 Task: Open a Modern Writer Template save the file as procedure.odt Remove the following  from template: 'Address' Change the date  '19 January, 2022' change Dear Ms Reader to   Hello. Add body to the letter I wanted to share some exciting news with you. I have been accepted into the university of my dreams! This is a significant milestone in my academic journey, and I am grateful for your guidance and support throughout the application process. Thank you for believing in me.Add Name  'Leon'. Insert watermark  Ram&Sons Apply Font Style in watermark Nunito; font size  111and place the watermark  Diagonally 
Action: Mouse moved to (288, 172)
Screenshot: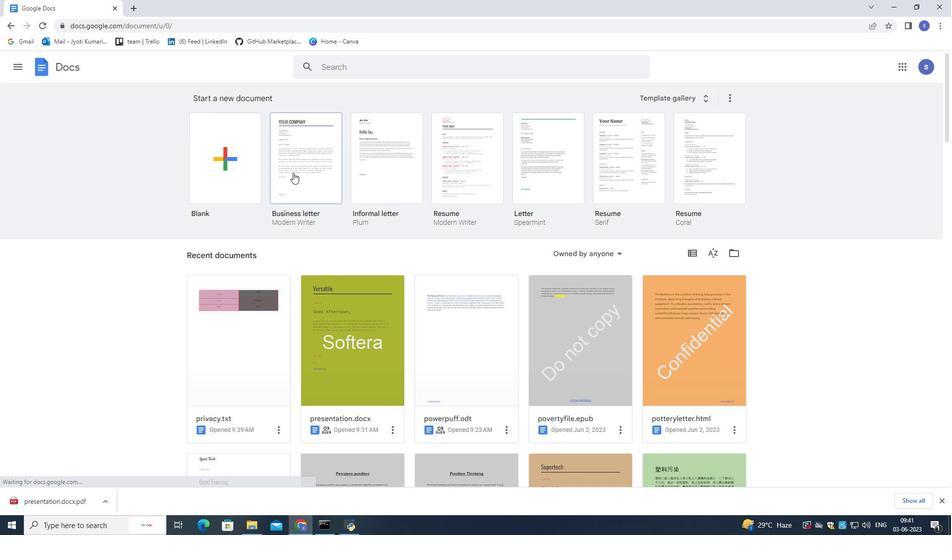 
Action: Mouse pressed left at (288, 172)
Screenshot: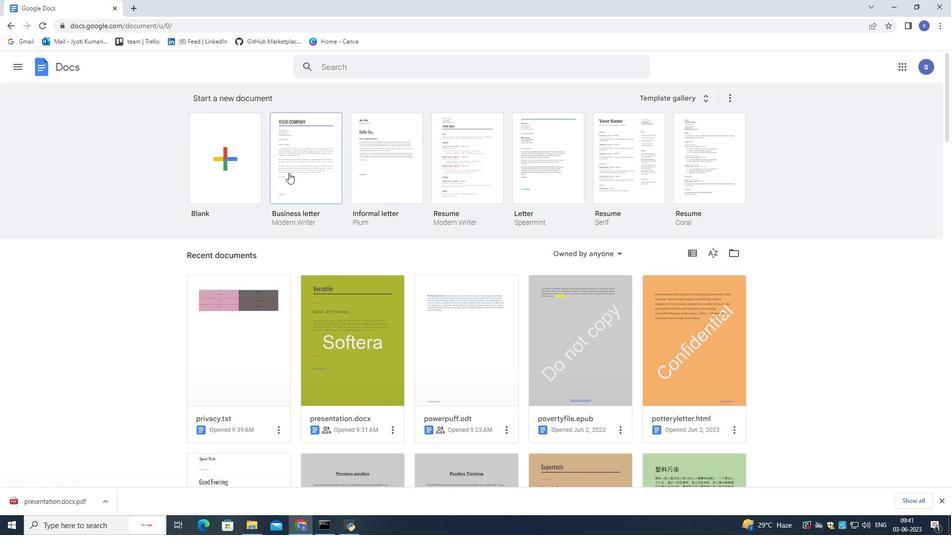 
Action: Mouse pressed left at (288, 172)
Screenshot: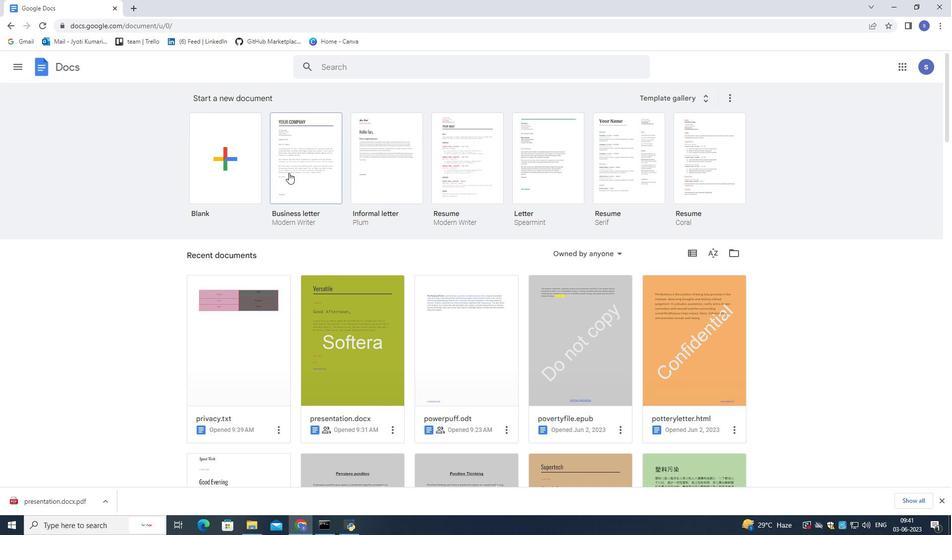 
Action: Mouse moved to (88, 58)
Screenshot: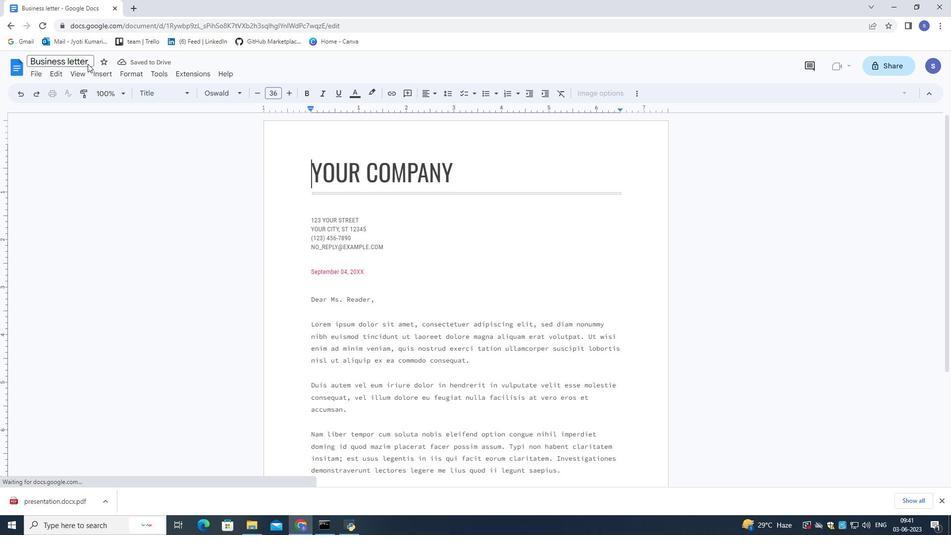
Action: Mouse pressed left at (88, 58)
Screenshot: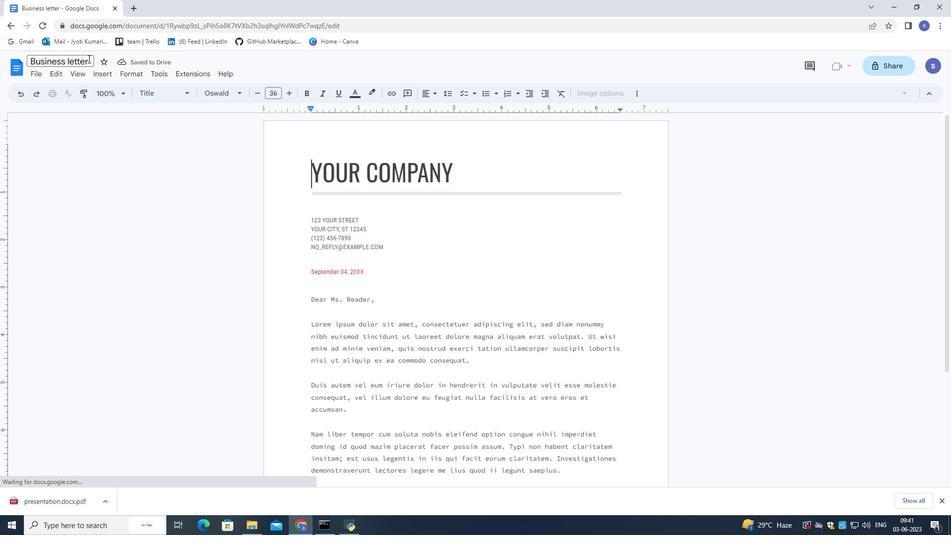 
Action: Mouse moved to (90, 59)
Screenshot: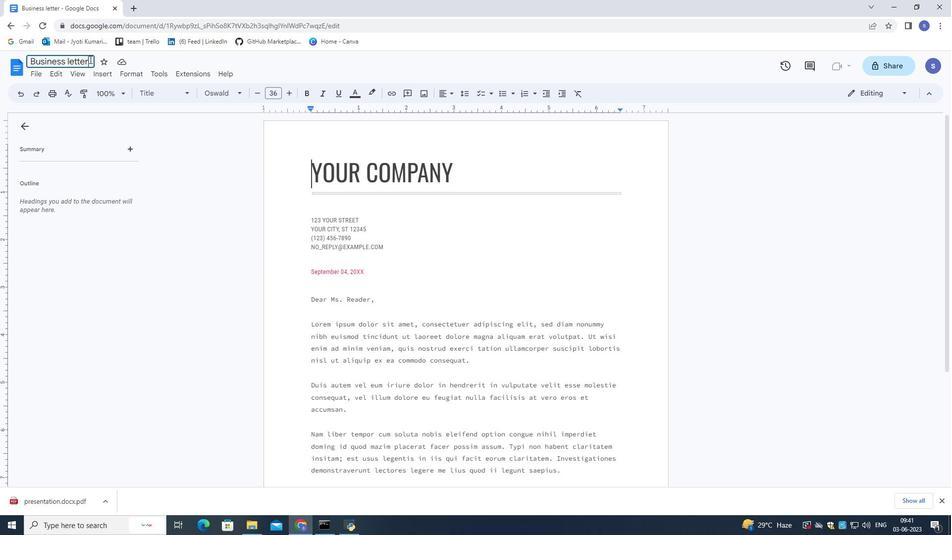 
Action: Mouse pressed left at (90, 59)
Screenshot: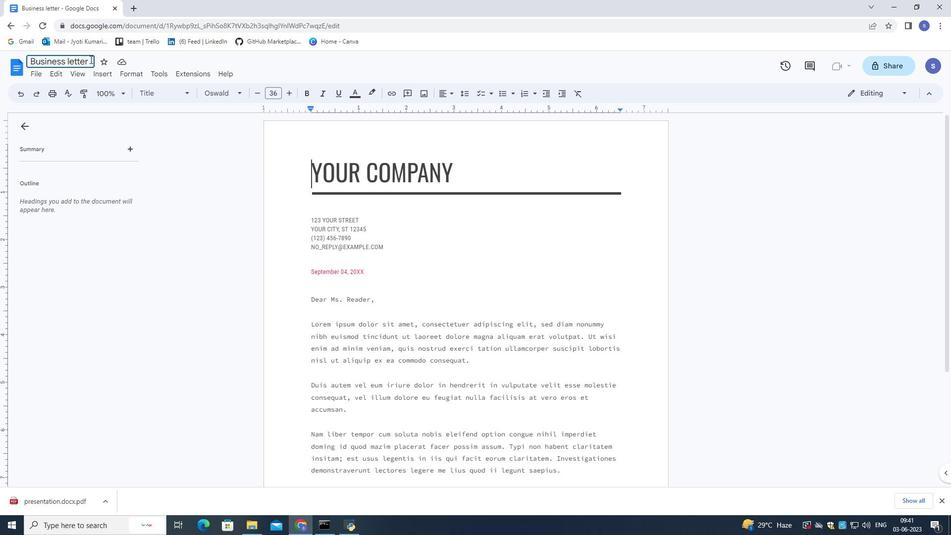 
Action: Mouse pressed left at (90, 59)
Screenshot: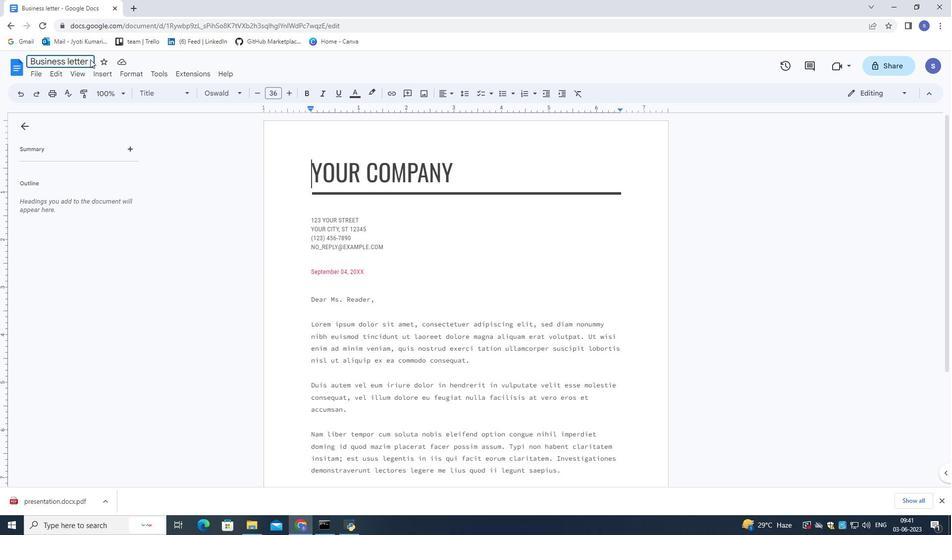 
Action: Mouse pressed left at (90, 59)
Screenshot: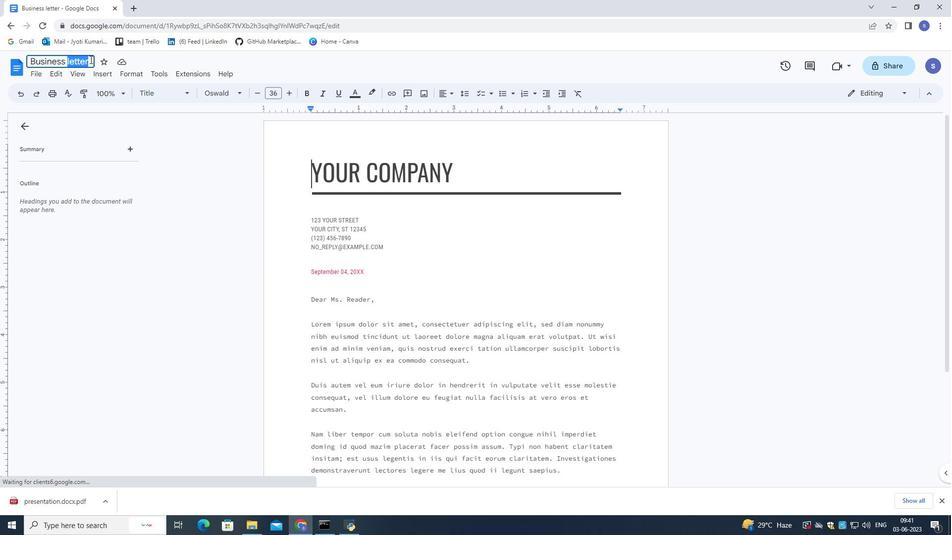 
Action: Mouse moved to (91, 59)
Screenshot: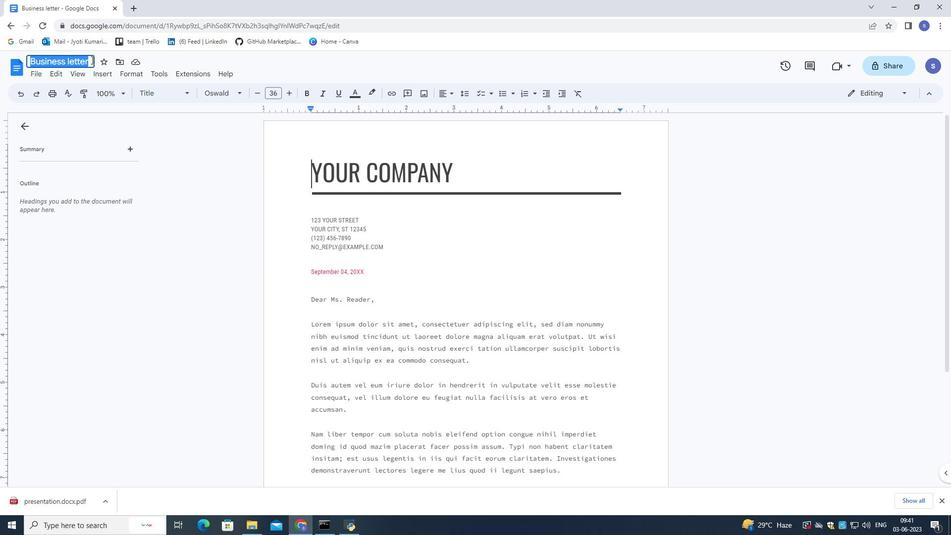 
Action: Key pressed procedure.odt<Key.enter>
Screenshot: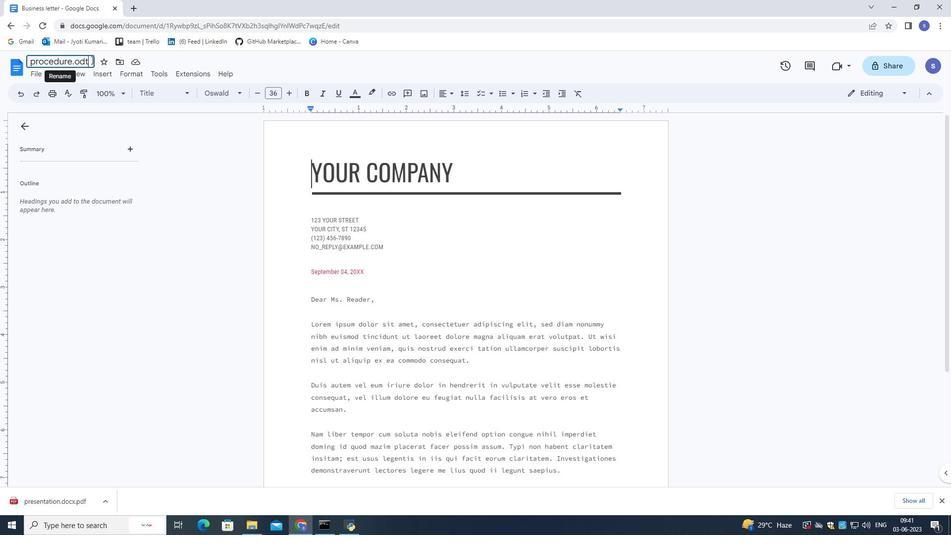 
Action: Mouse moved to (390, 248)
Screenshot: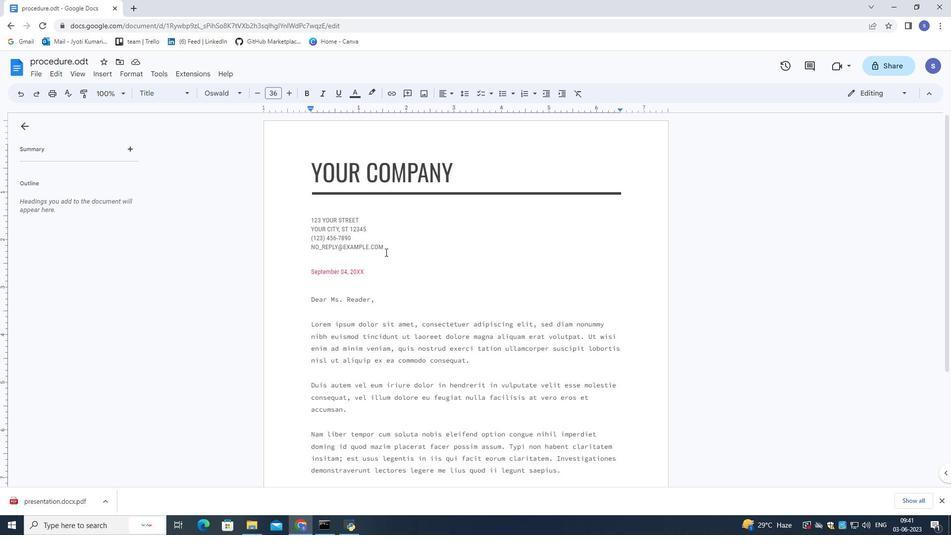 
Action: Mouse pressed left at (390, 248)
Screenshot: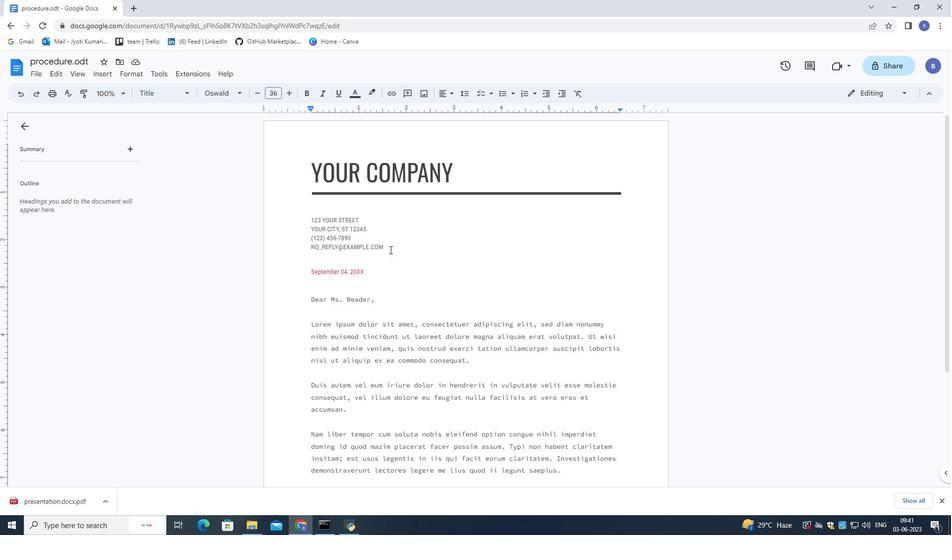 
Action: Mouse moved to (390, 248)
Screenshot: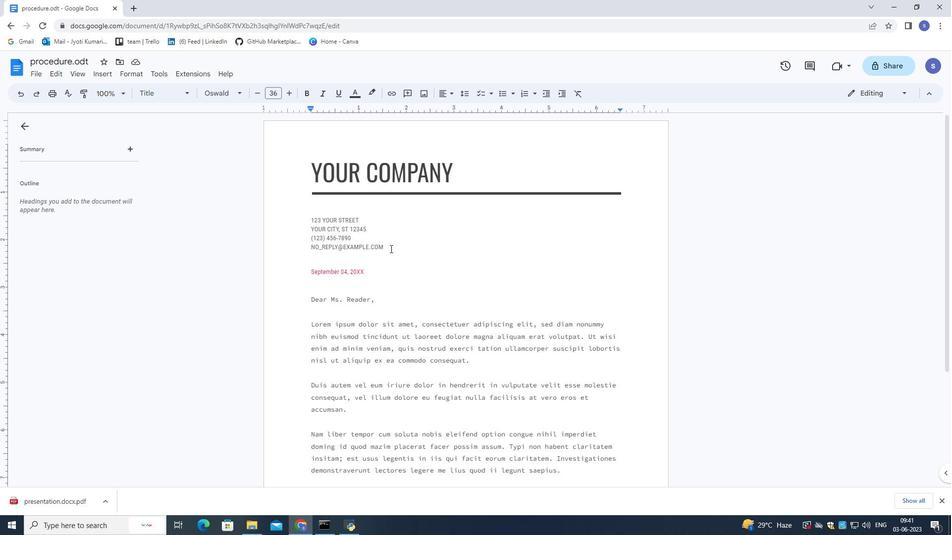 
Action: Mouse pressed left at (390, 248)
Screenshot: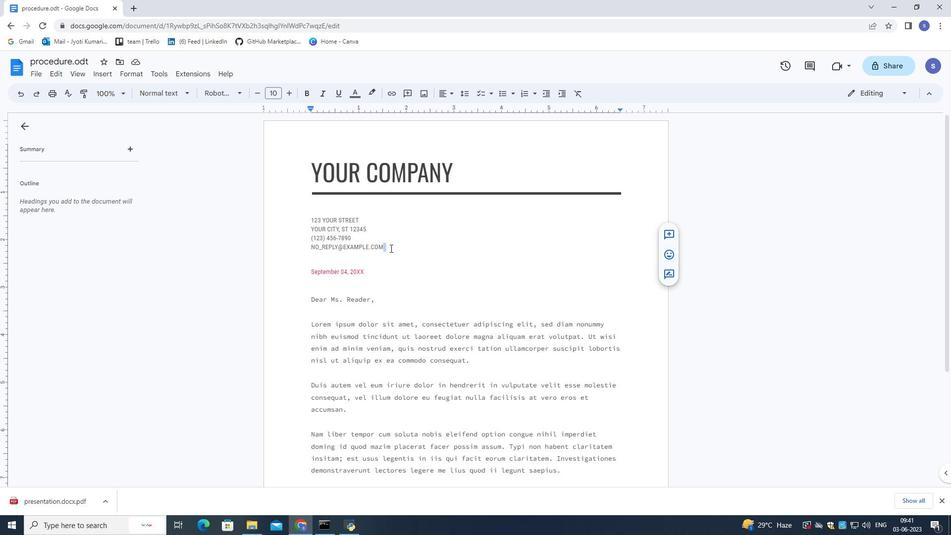 
Action: Mouse moved to (402, 253)
Screenshot: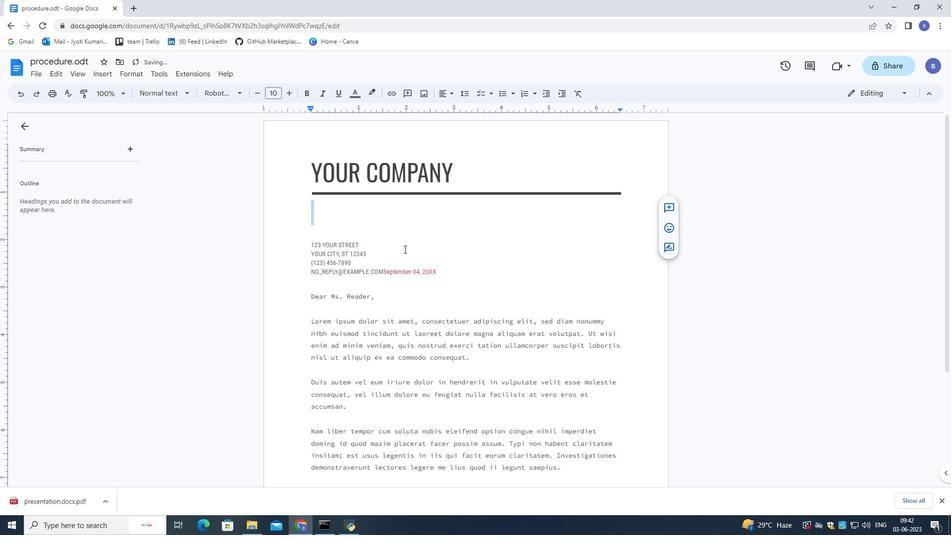 
Action: Key pressed ctrl+Z
Screenshot: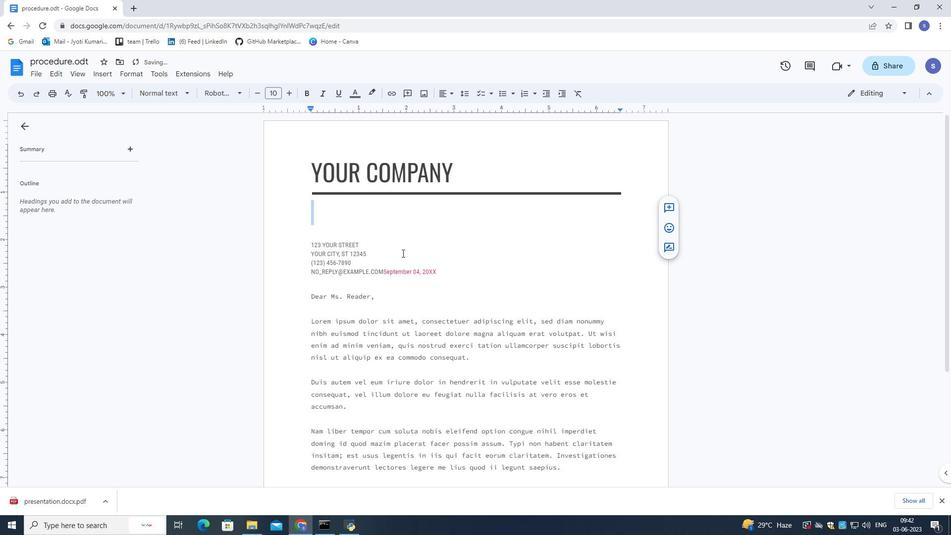 
Action: Mouse moved to (382, 251)
Screenshot: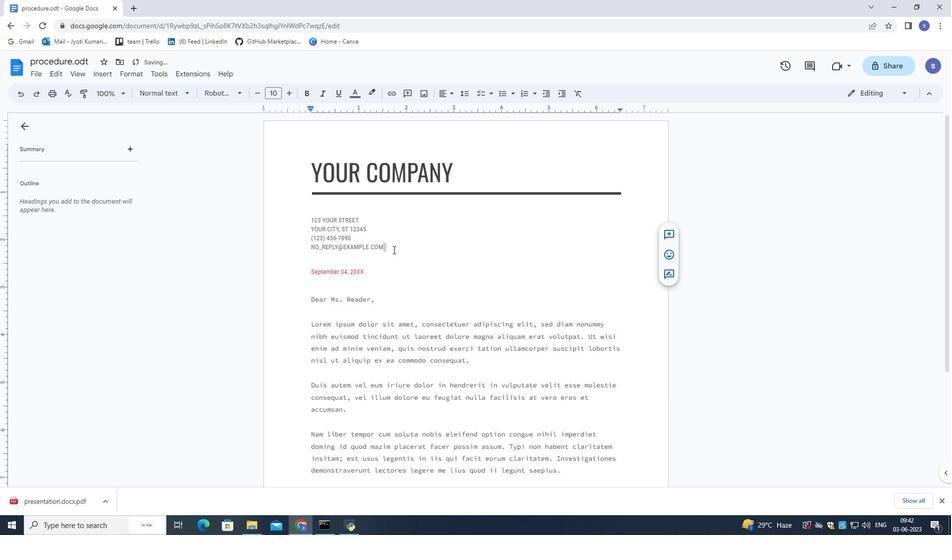 
Action: Mouse pressed left at (382, 251)
Screenshot: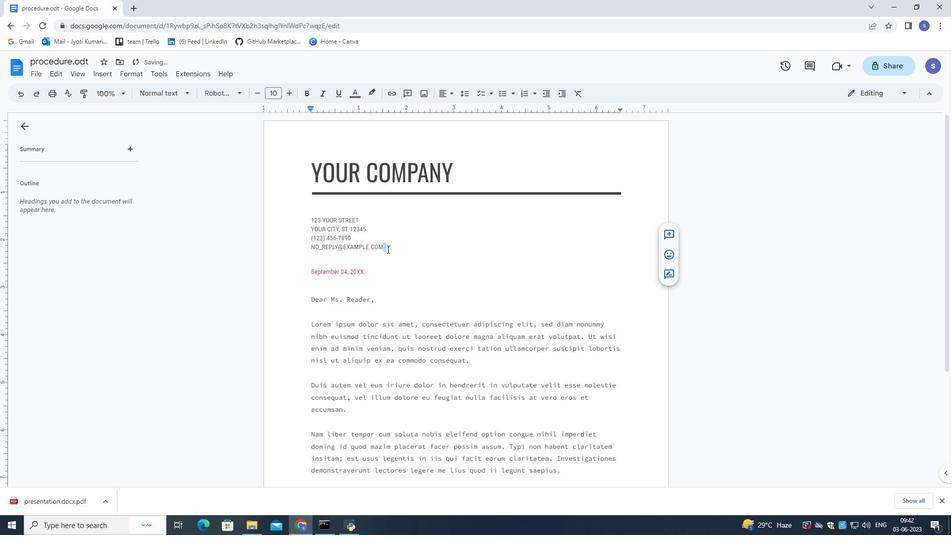 
Action: Mouse moved to (390, 248)
Screenshot: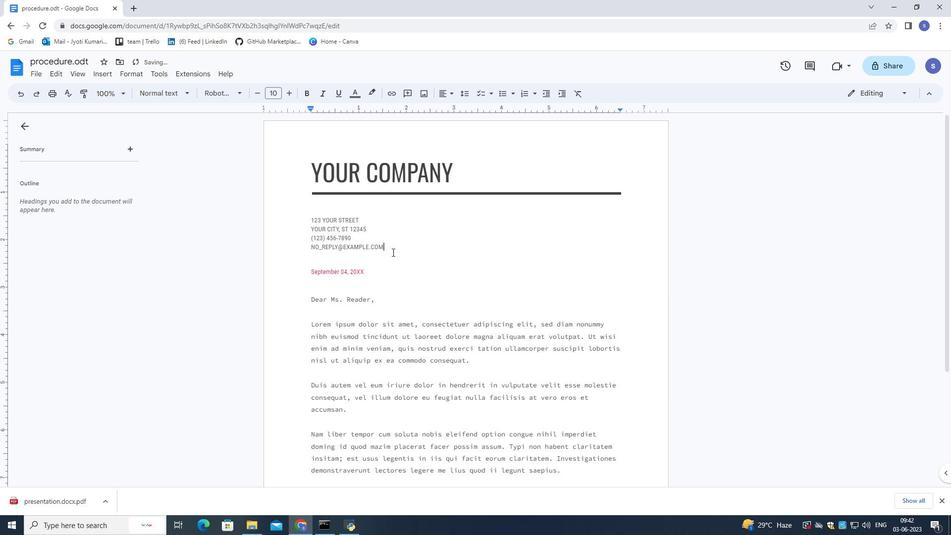 
Action: Mouse pressed left at (390, 248)
Screenshot: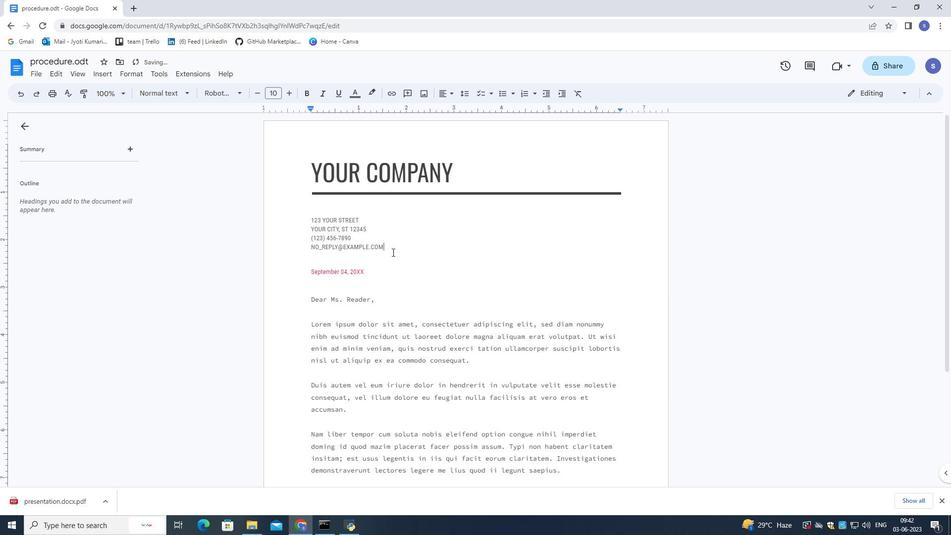 
Action: Mouse moved to (310, 220)
Screenshot: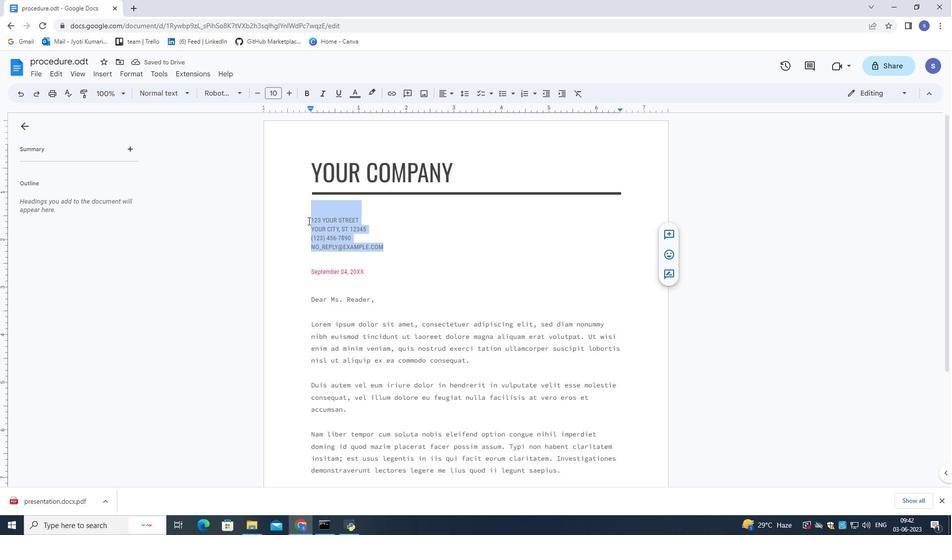 
Action: Key pressed <Key.delete>
Screenshot: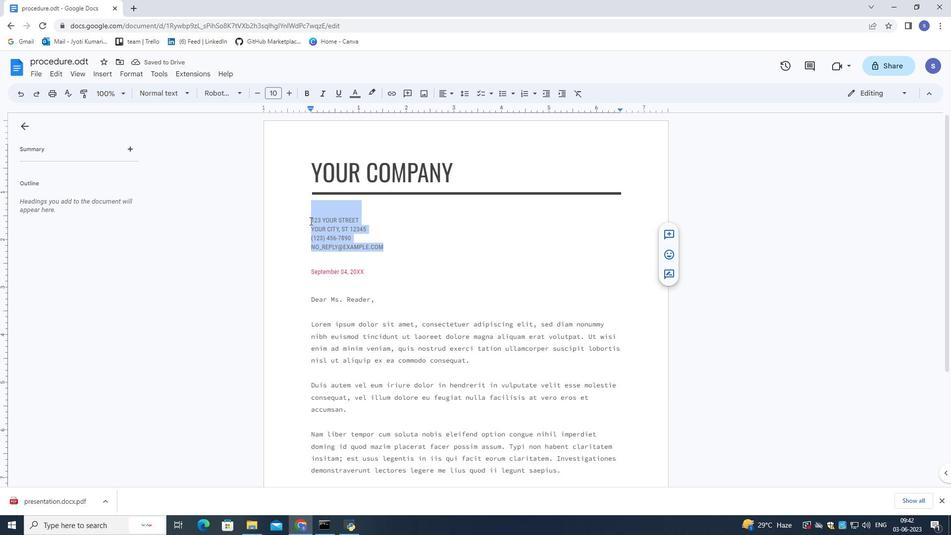 
Action: Mouse moved to (369, 233)
Screenshot: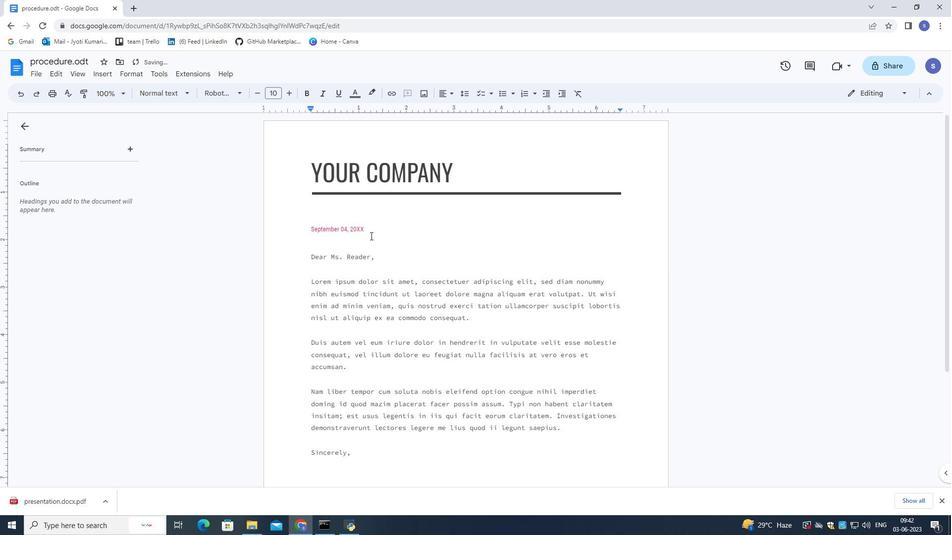
Action: Mouse pressed left at (369, 233)
Screenshot: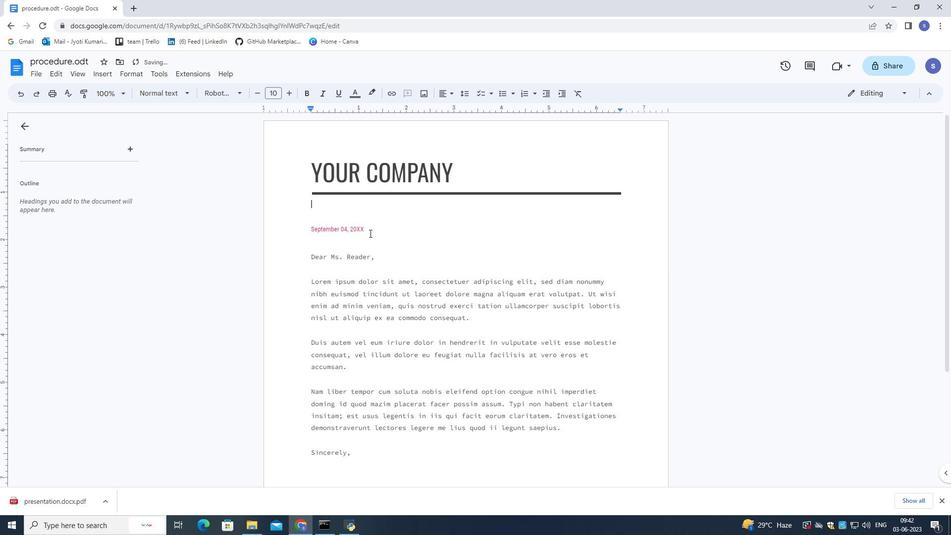 
Action: Mouse moved to (369, 232)
Screenshot: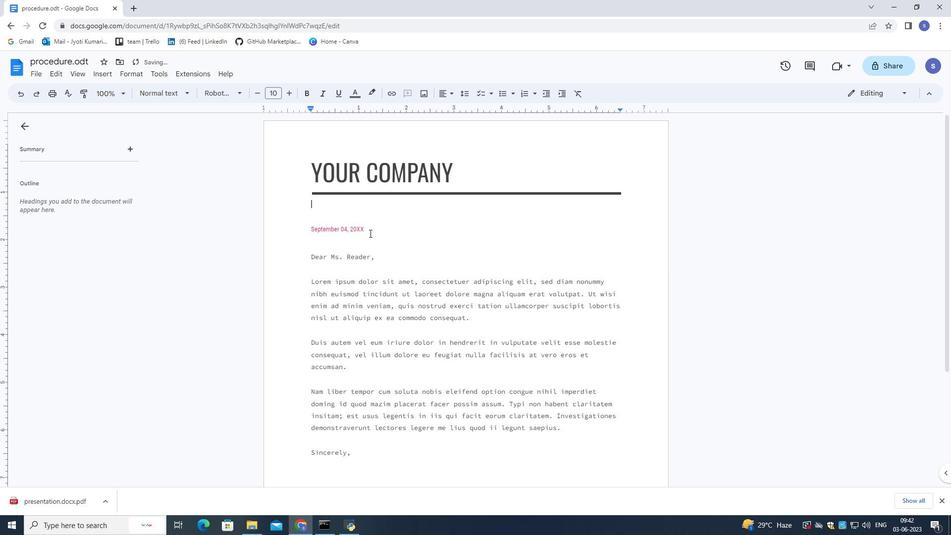 
Action: Mouse pressed left at (369, 232)
Screenshot: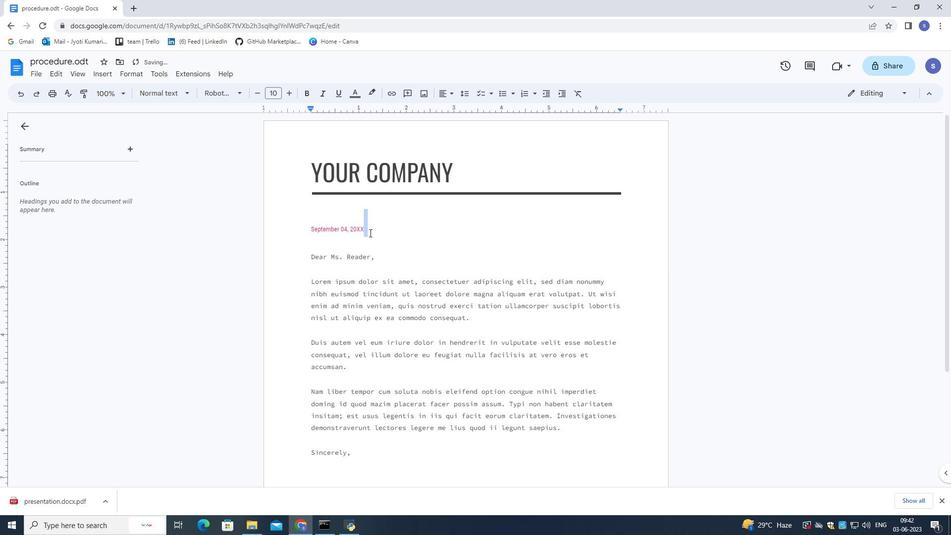 
Action: Mouse pressed left at (369, 232)
Screenshot: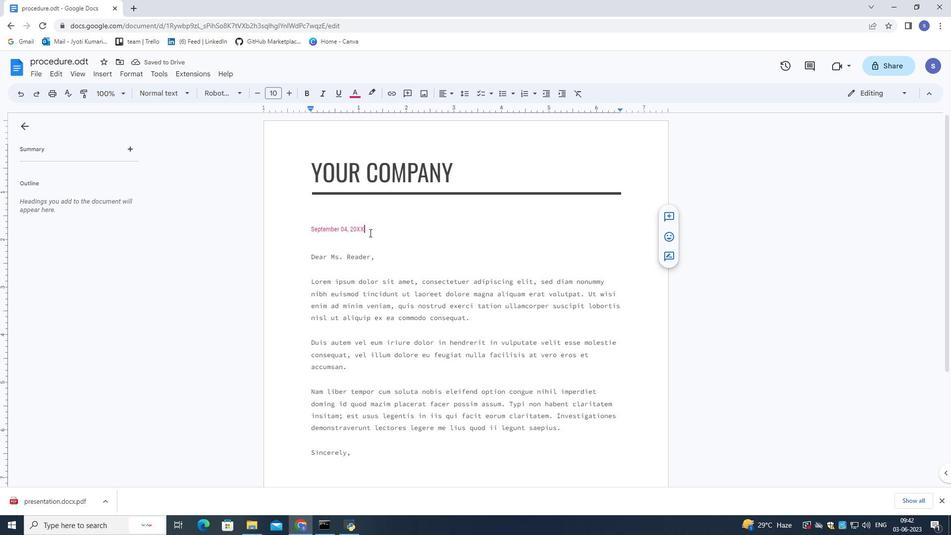 
Action: Mouse moved to (369, 232)
Screenshot: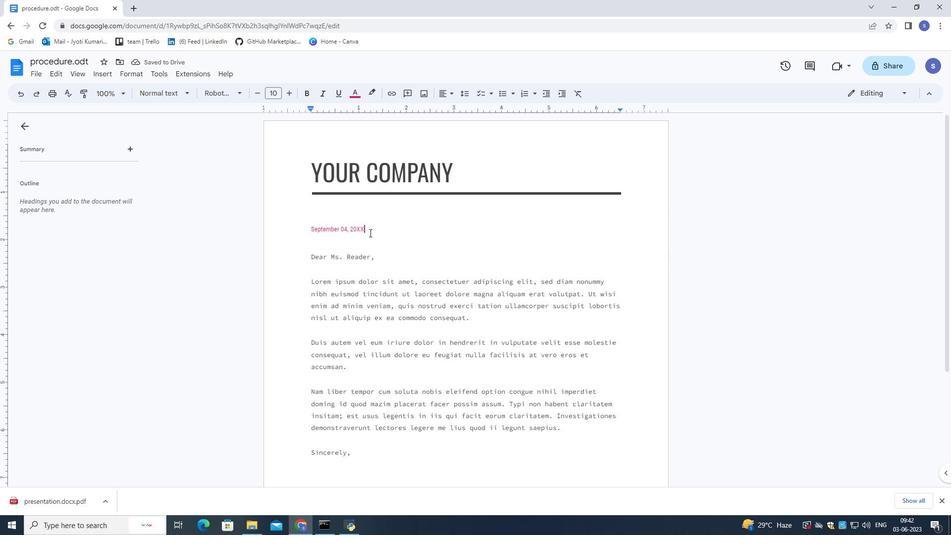 
Action: Mouse pressed left at (369, 232)
Screenshot: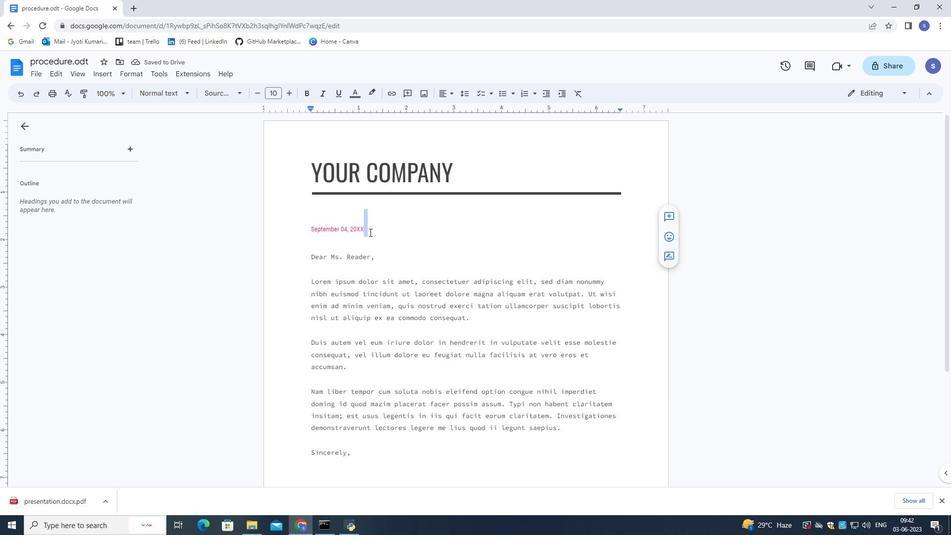 
Action: Mouse pressed left at (369, 232)
Screenshot: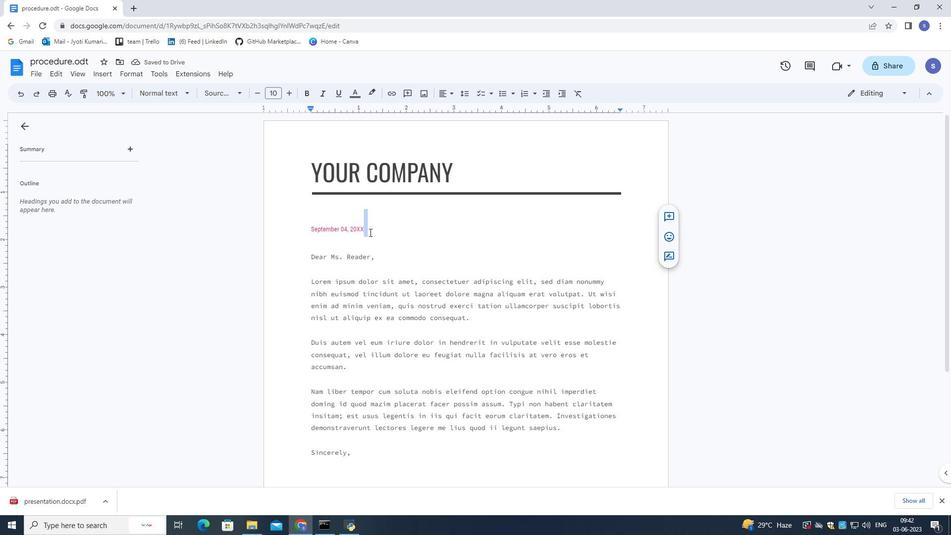 
Action: Mouse moved to (302, 224)
Screenshot: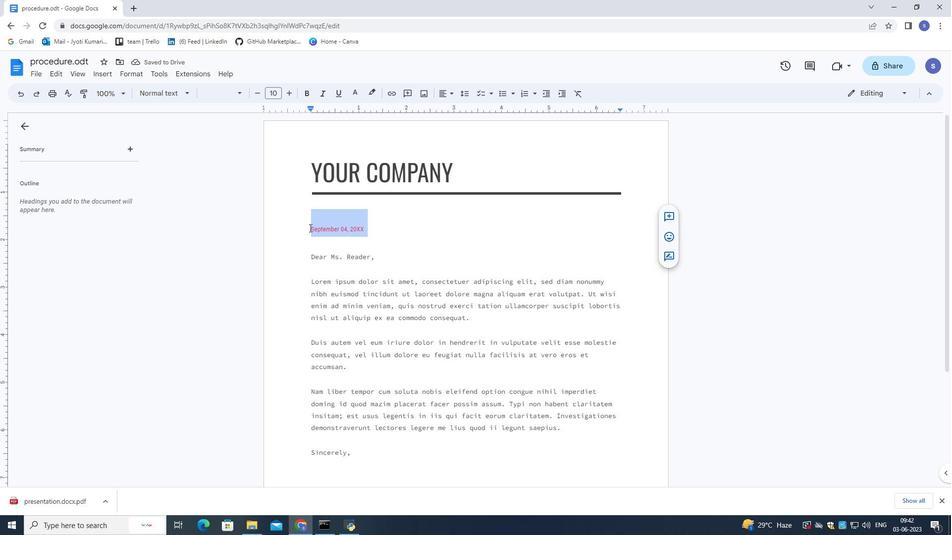 
Action: Key pressed 19<Key.space><Key.shift>January,<Key.space>2022
Screenshot: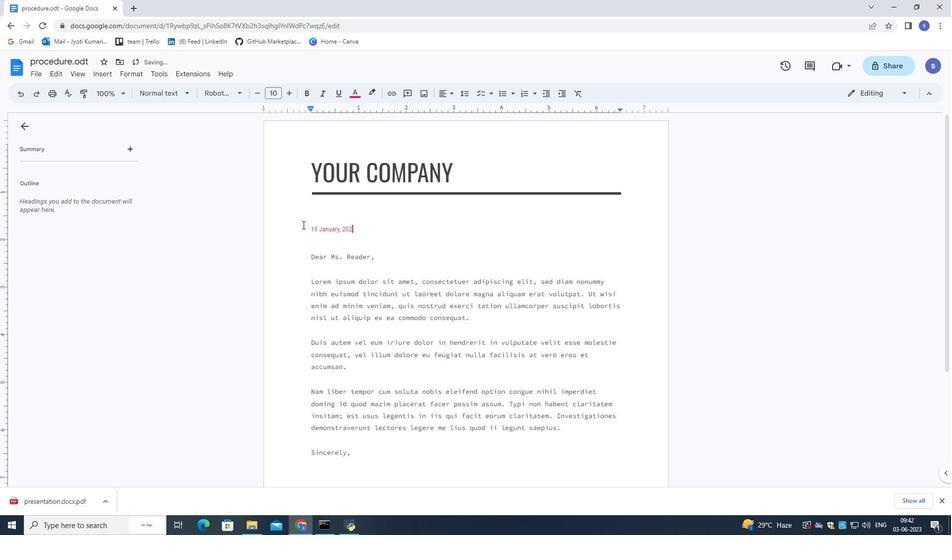 
Action: Mouse moved to (386, 252)
Screenshot: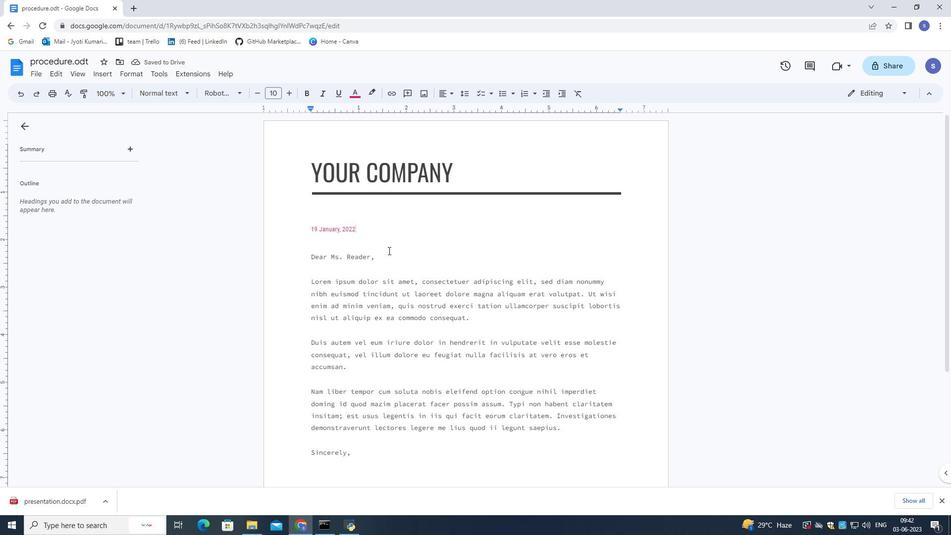 
Action: Mouse pressed left at (386, 252)
Screenshot: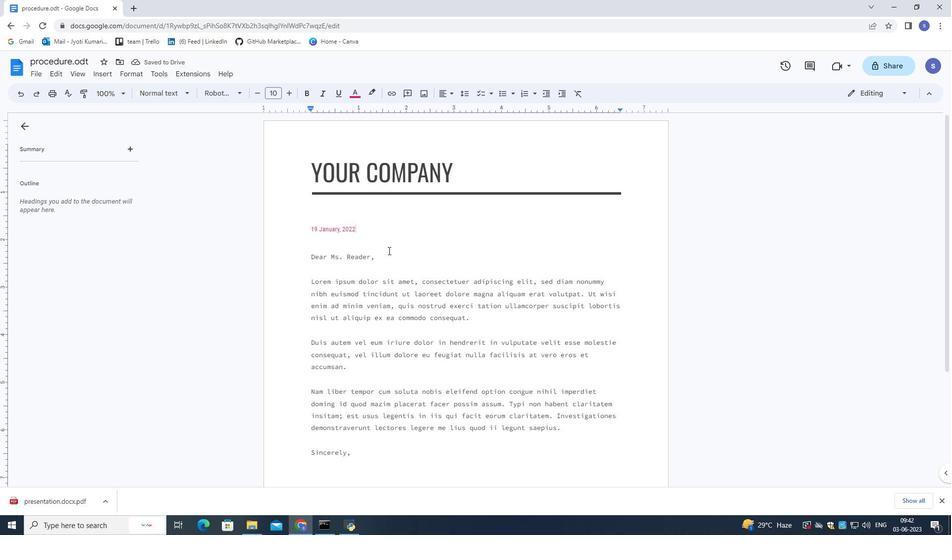 
Action: Mouse moved to (278, 250)
Screenshot: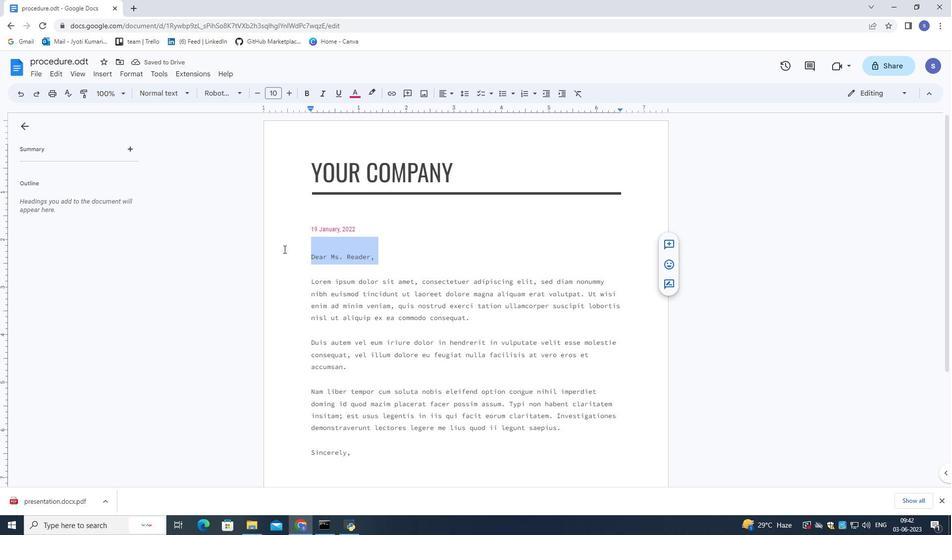 
Action: Key pressed <Key.shift>Hello,<Key.space>
Screenshot: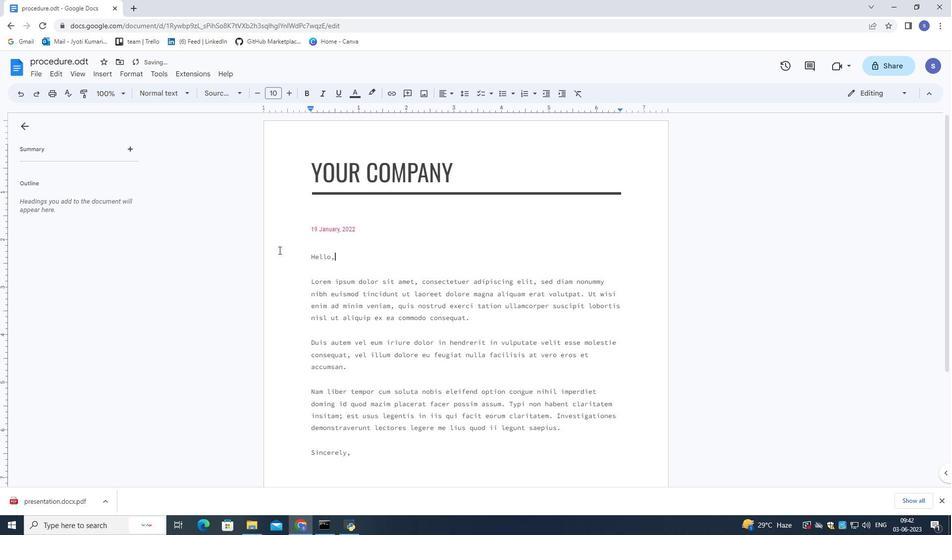 
Action: Mouse moved to (309, 278)
Screenshot: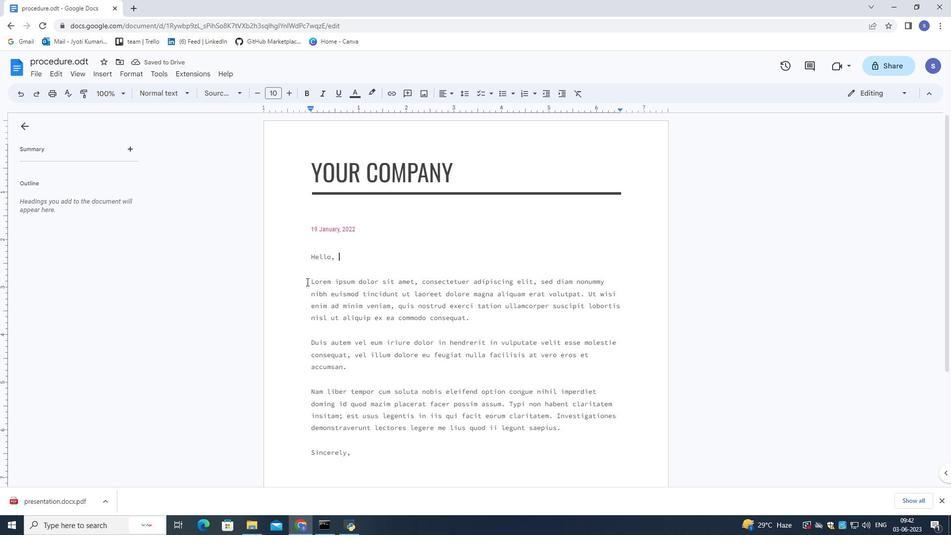 
Action: Mouse pressed left at (309, 278)
Screenshot: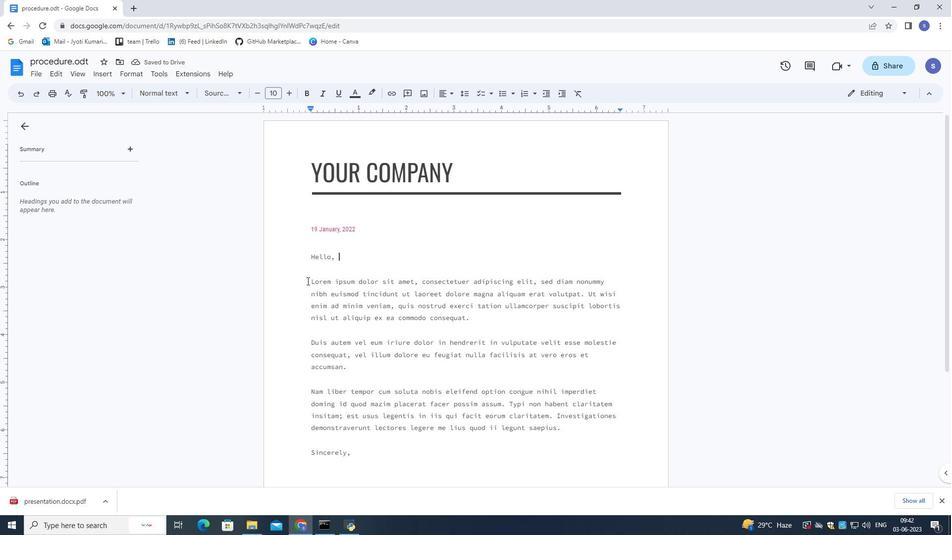 
Action: Mouse moved to (356, 443)
Screenshot: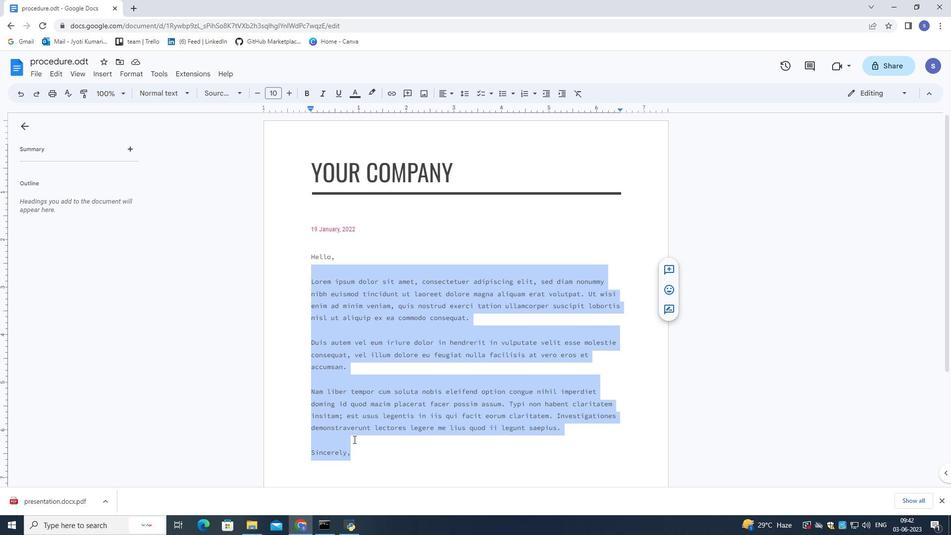 
Action: Key pressed <Key.shift>I<Key.space>am<Key.space><Key.backspace><Key.backspace><Key.backspace>wanted<Key.space>to<Key.space>share<Key.space>some<Key.space>exciting<Key.space>news<Key.space>with<Key.space>yo.<Key.space><Key.shift>I<Key.space>have<Key.space>been<Key.space>accepted<Key.space>into<Key.space>the<Key.space>university<Key.space>news<Key.space>with<Key.space>you.<Key.space><Key.shift>I<Key.space>have<Key.space>been<Key.space>accepted<Key.space>into<Key.space>the<Key.space>university.<Key.space><Key.backspace><Key.backspace><Key.backspace>y<Key.space>of<Key.space>my<Key.space>dreams<Key.space><Key.backspace><Key.shift>!<Key.space><Key.shift>This<Key.space>is<Key.space>a<Key.space>significant<Key.space>milesti<Key.backspace>one<Key.space>in<Key.space>my<Key.space>academic<Key.space>journey,<Key.space><Key.shift>and<Key.space>i<Key.space>am<Key.space>grateful<Key.space>for<Key.space>your<Key.space>guidance<Key.space>and<Key.space>support<Key.space>throught<Key.space>out<Key.space>the<Key.space>application<Key.space>proces.<Key.space><Key.shift>Than<Key.space><Key.insert><Key.backspace><Key.backspace>nk<Key.space>you<Key.space>for<Key.space>believeing<Key.space><Key.backspace><Key.space>in<Key.space>me.<Key.space>
Screenshot: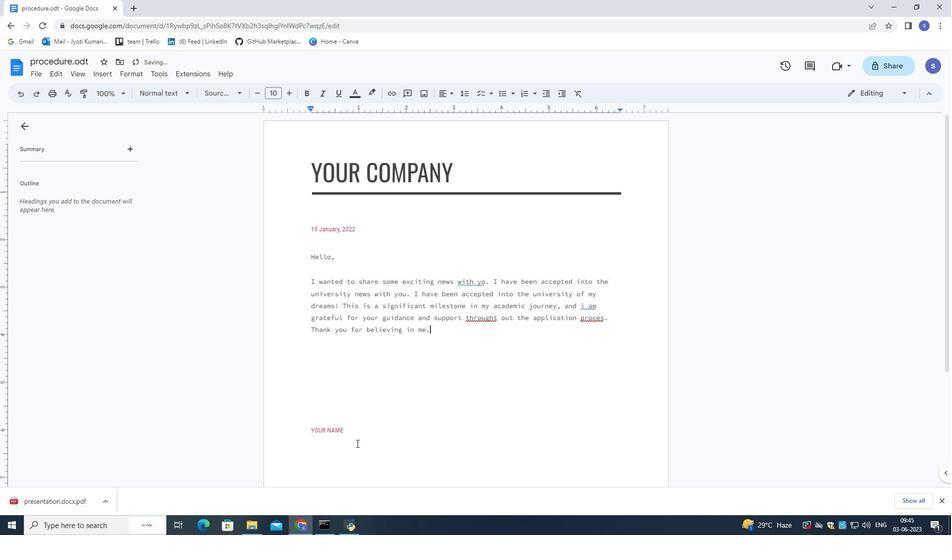 
Action: Mouse moved to (489, 323)
Screenshot: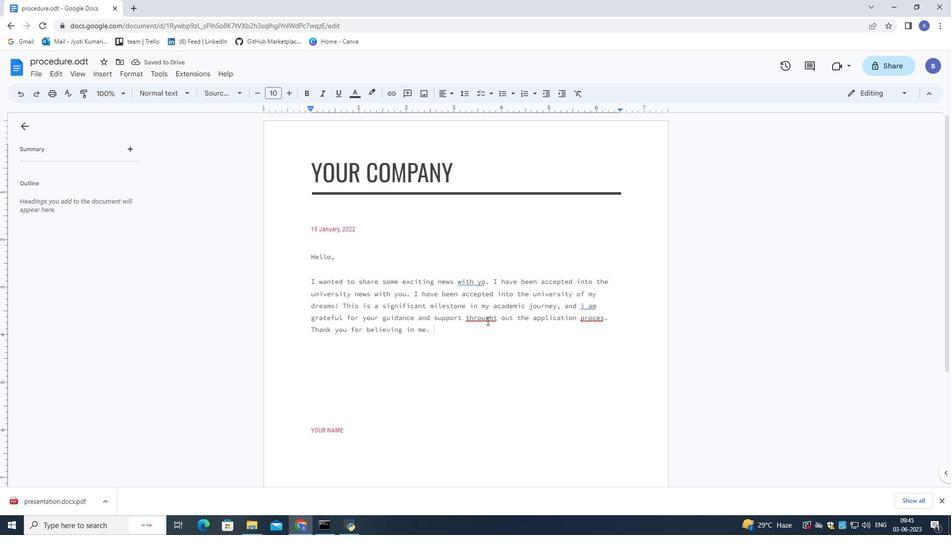 
Action: Mouse pressed left at (489, 323)
Screenshot: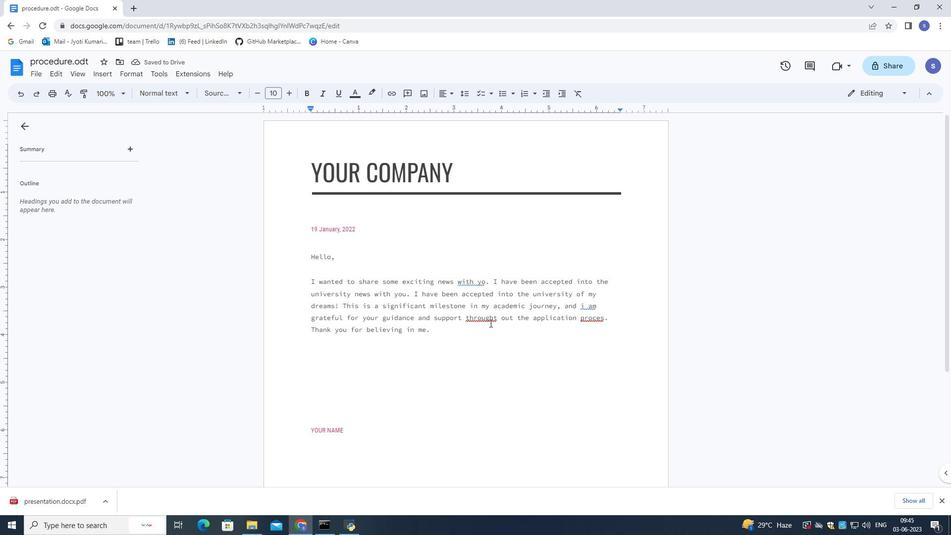 
Action: Mouse moved to (483, 350)
Screenshot: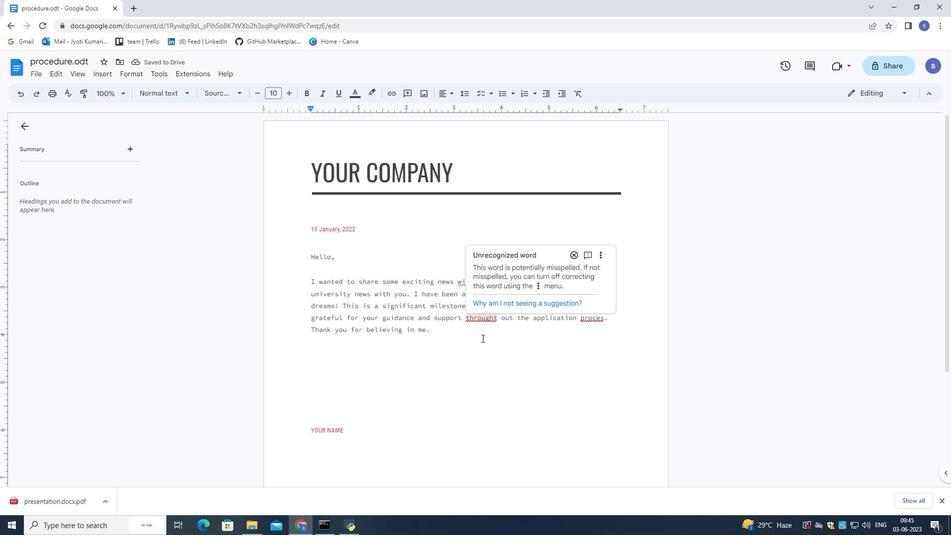 
Action: Mouse pressed left at (483, 350)
Screenshot: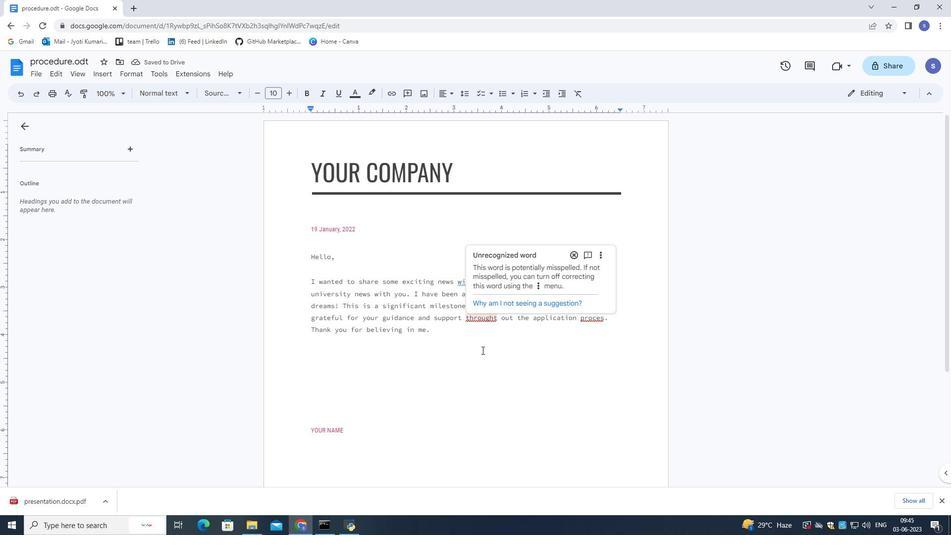 
Action: Mouse moved to (490, 318)
Screenshot: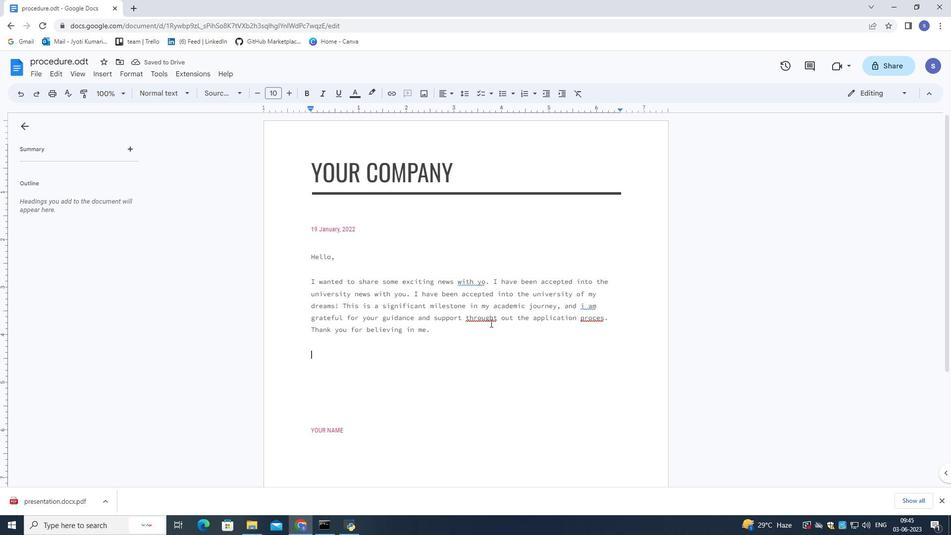 
Action: Mouse pressed left at (490, 318)
Screenshot: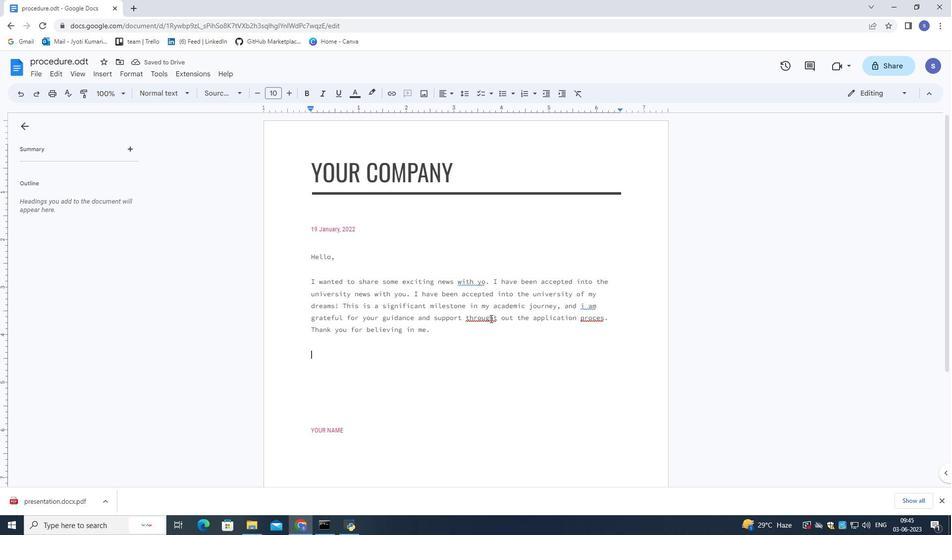 
Action: Mouse moved to (498, 328)
Screenshot: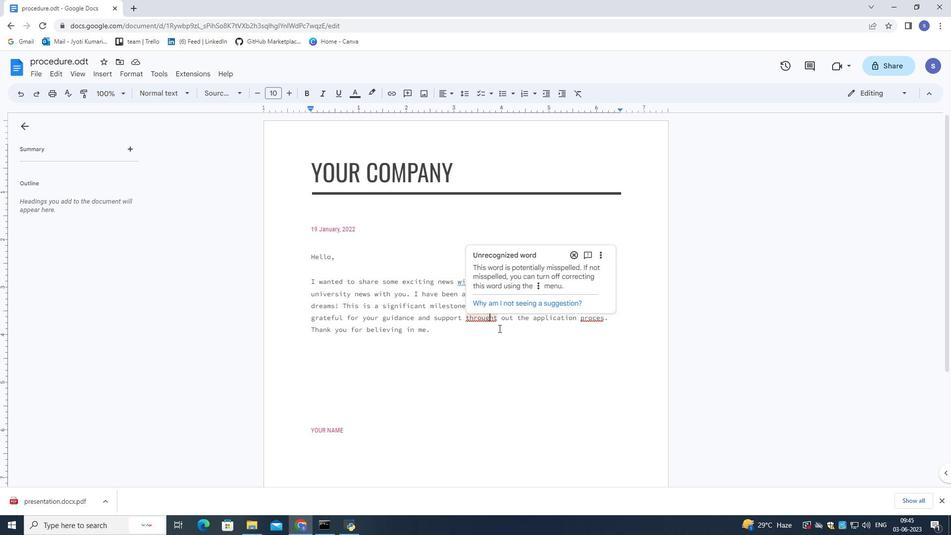
Action: Mouse pressed left at (498, 328)
Screenshot: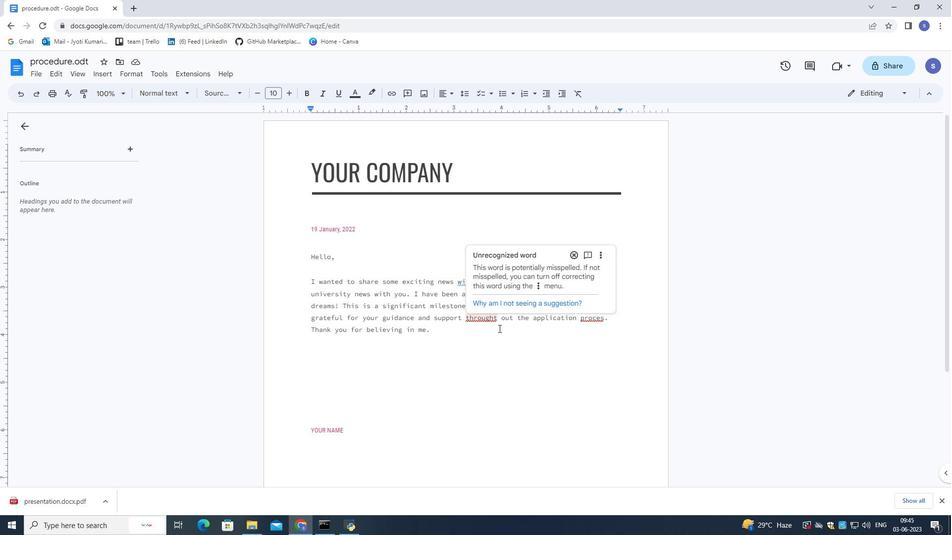 
Action: Mouse moved to (501, 316)
Screenshot: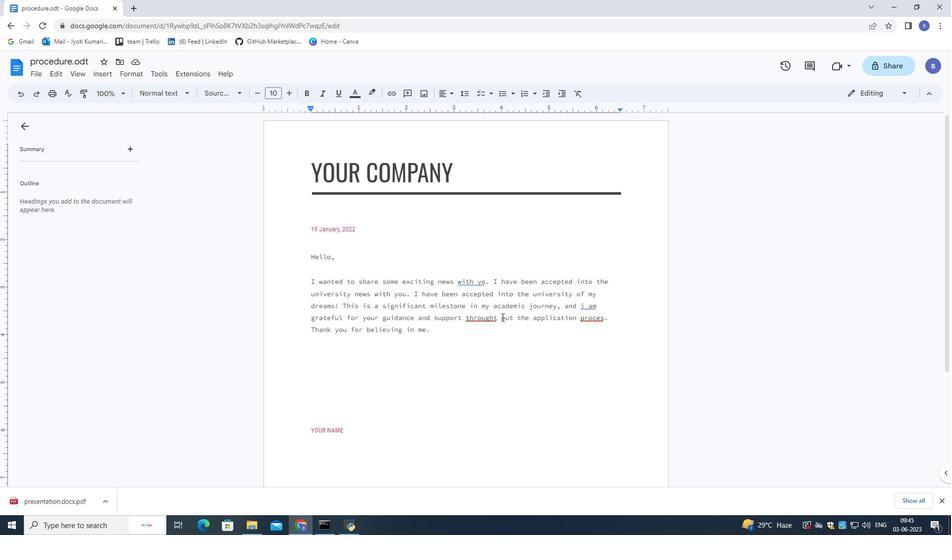 
Action: Mouse pressed left at (501, 316)
Screenshot: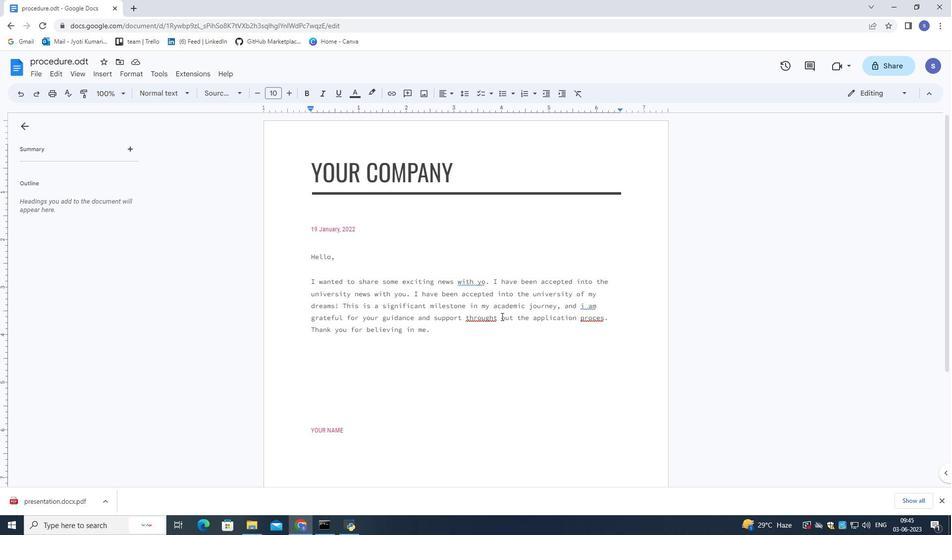 
Action: Mouse moved to (477, 317)
Screenshot: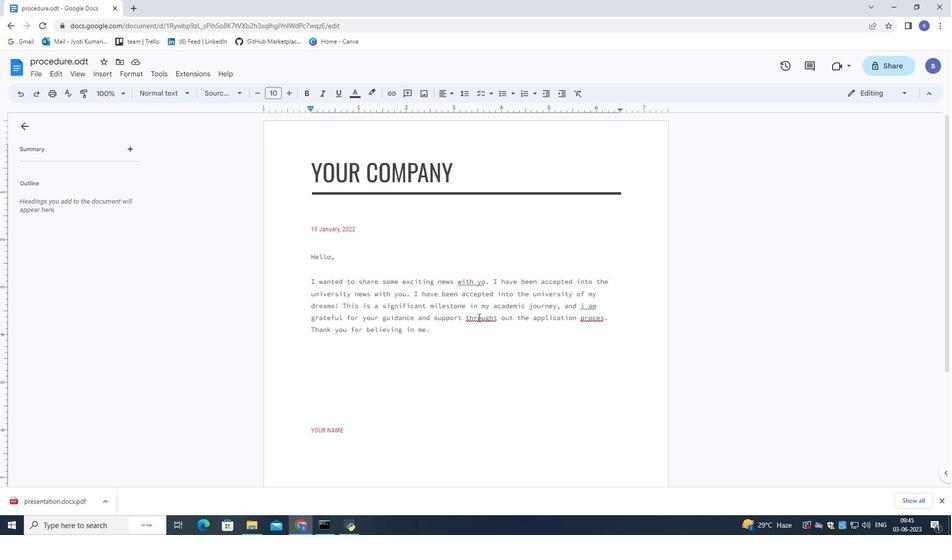 
Action: Mouse pressed left at (477, 317)
Screenshot: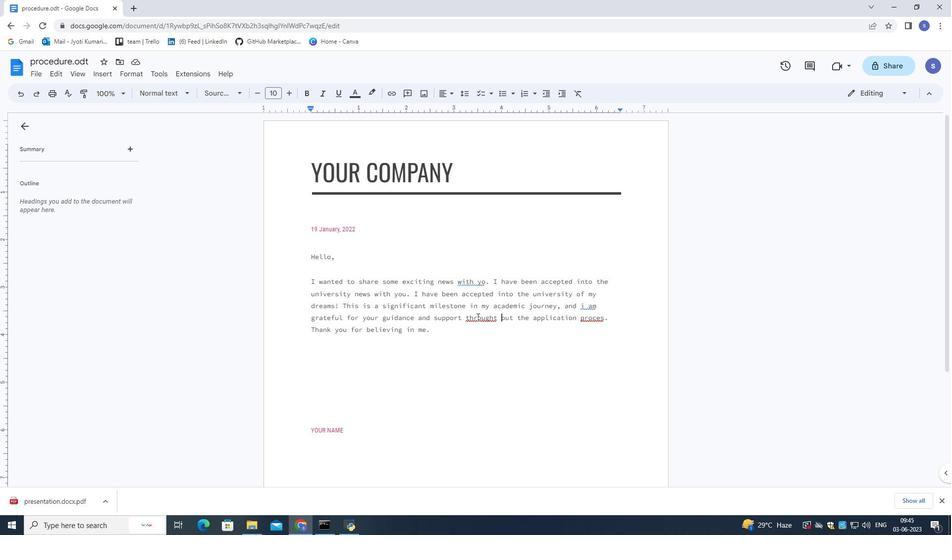 
Action: Mouse moved to (492, 358)
Screenshot: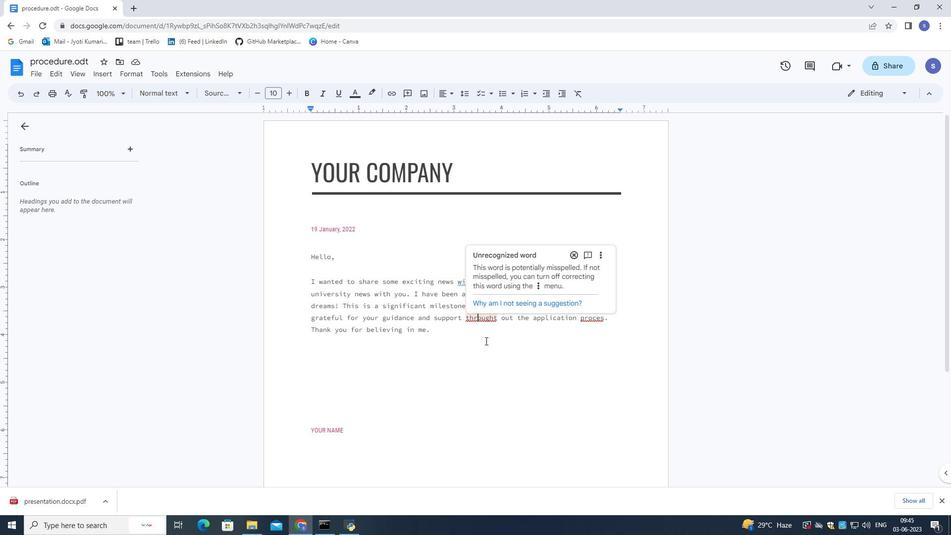 
Action: Key pressed <Key.backspace>
Screenshot: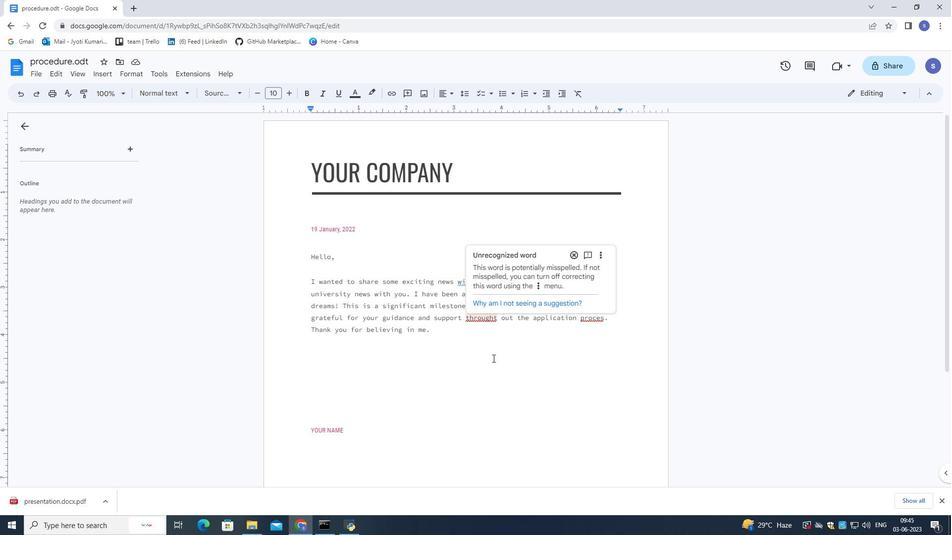 
Action: Mouse moved to (590, 317)
Screenshot: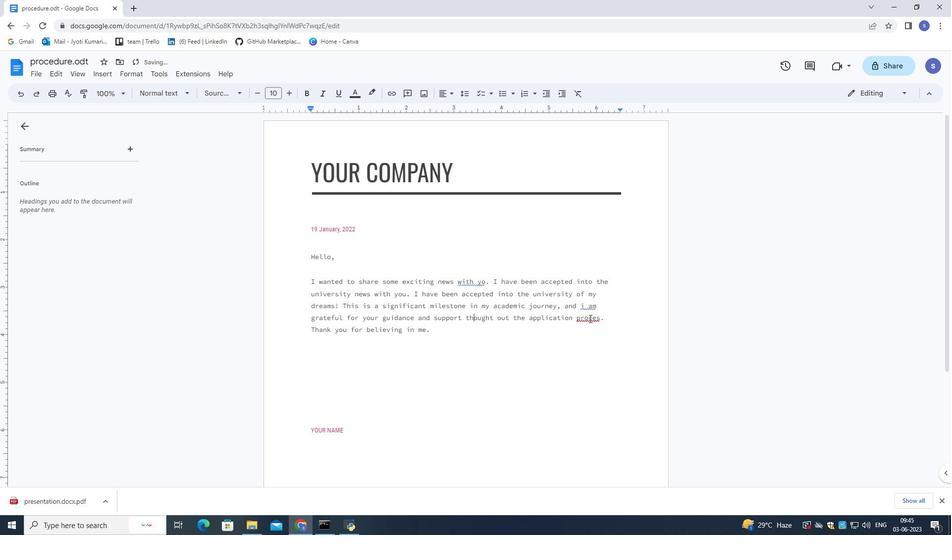 
Action: Mouse pressed left at (590, 317)
Screenshot: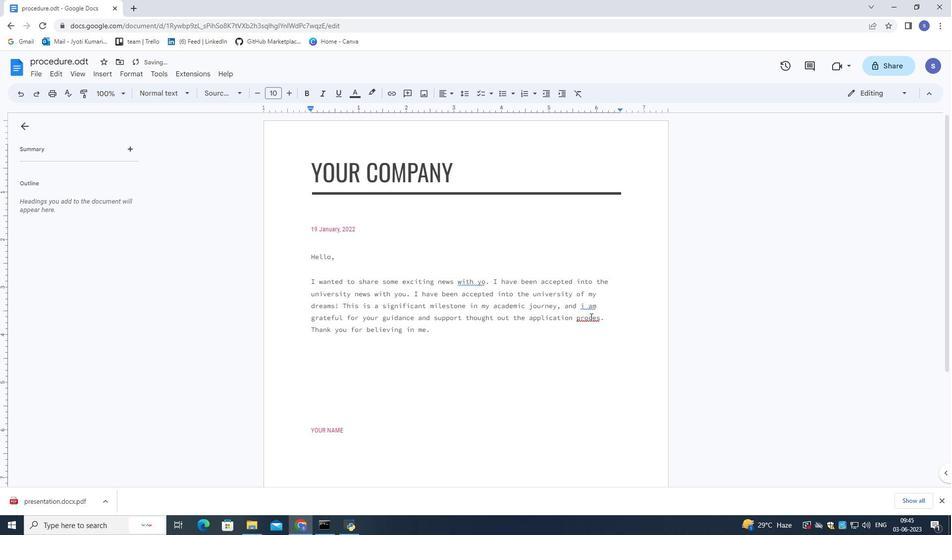 
Action: Mouse moved to (594, 305)
Screenshot: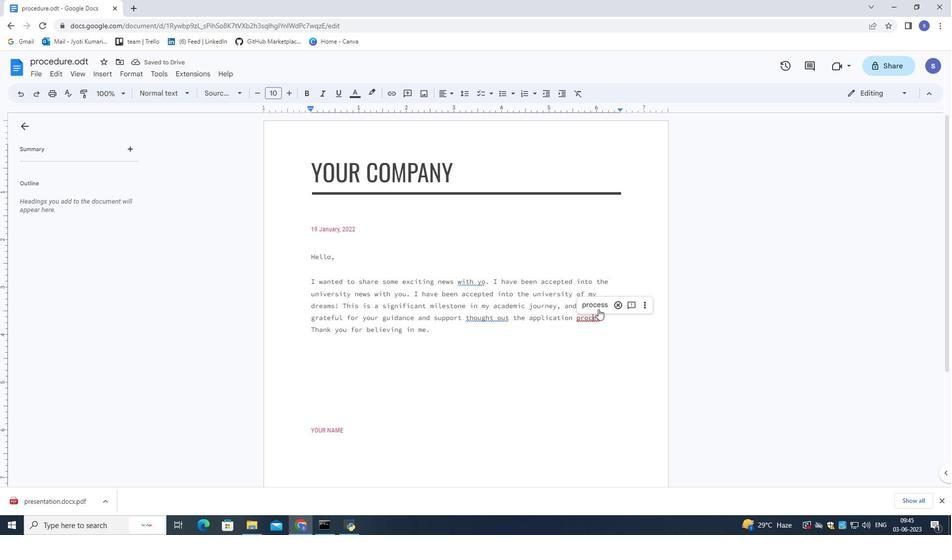 
Action: Mouse pressed left at (594, 305)
Screenshot: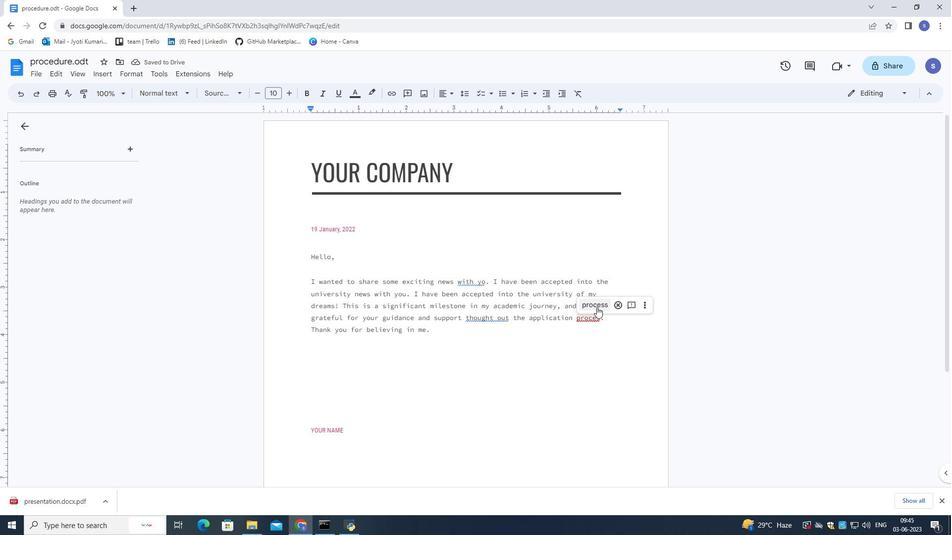 
Action: Mouse moved to (483, 281)
Screenshot: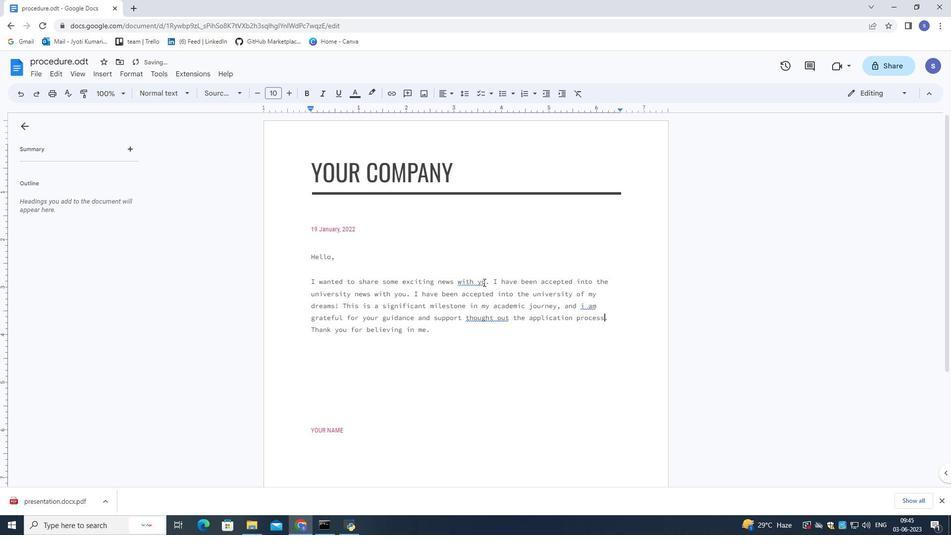 
Action: Mouse pressed left at (483, 281)
Screenshot: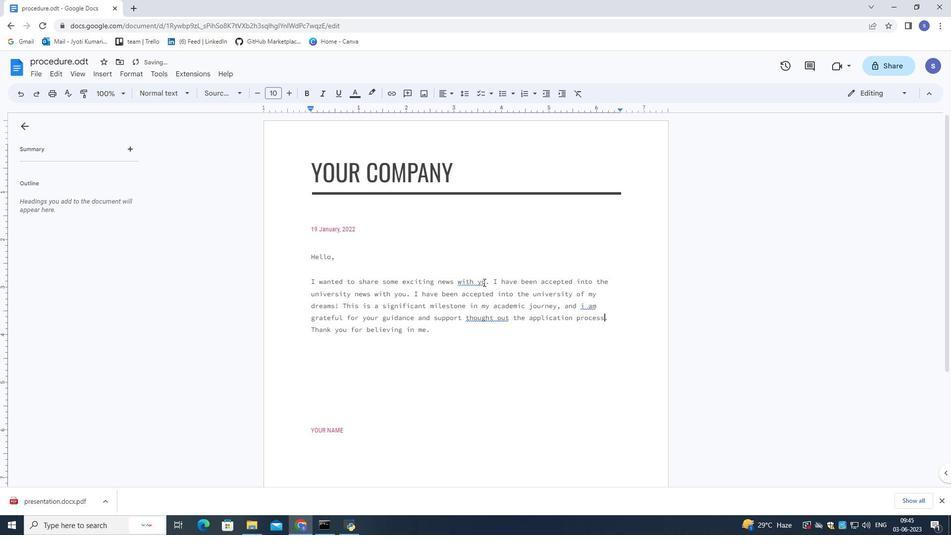 
Action: Mouse moved to (486, 310)
Screenshot: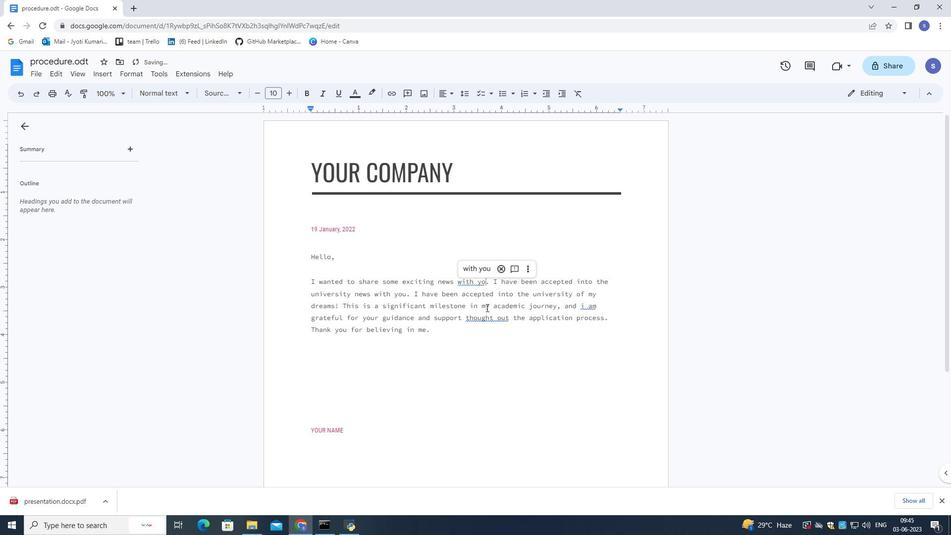 
Action: Key pressed u
Screenshot: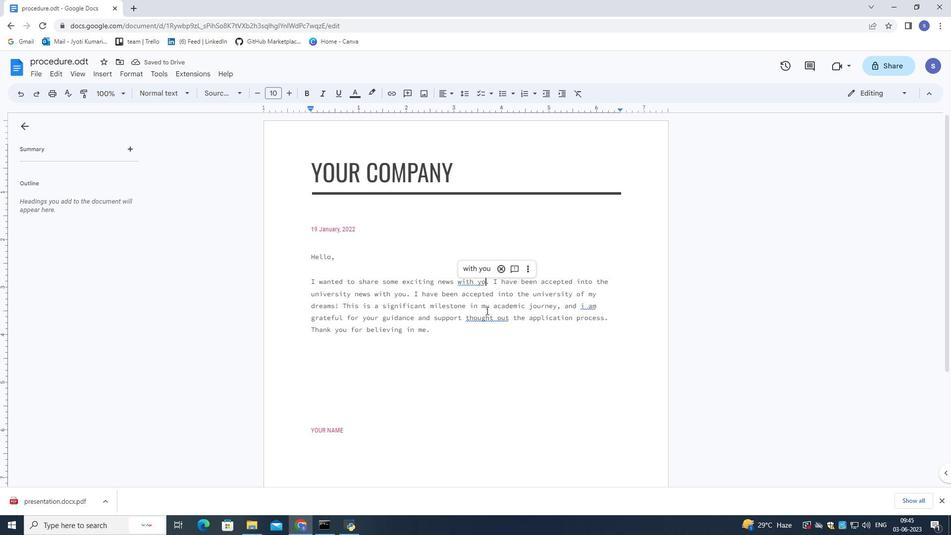 
Action: Mouse moved to (497, 320)
Screenshot: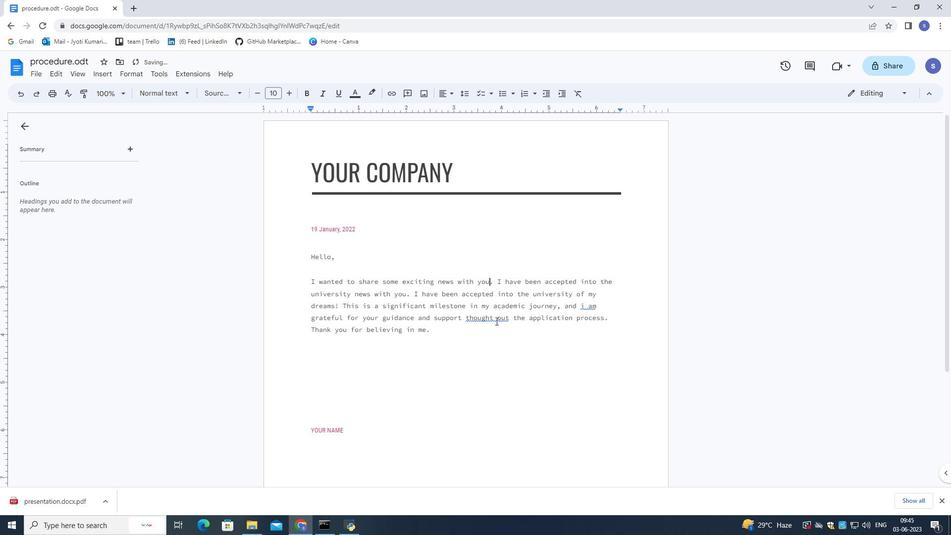 
Action: Mouse pressed left at (497, 320)
Screenshot: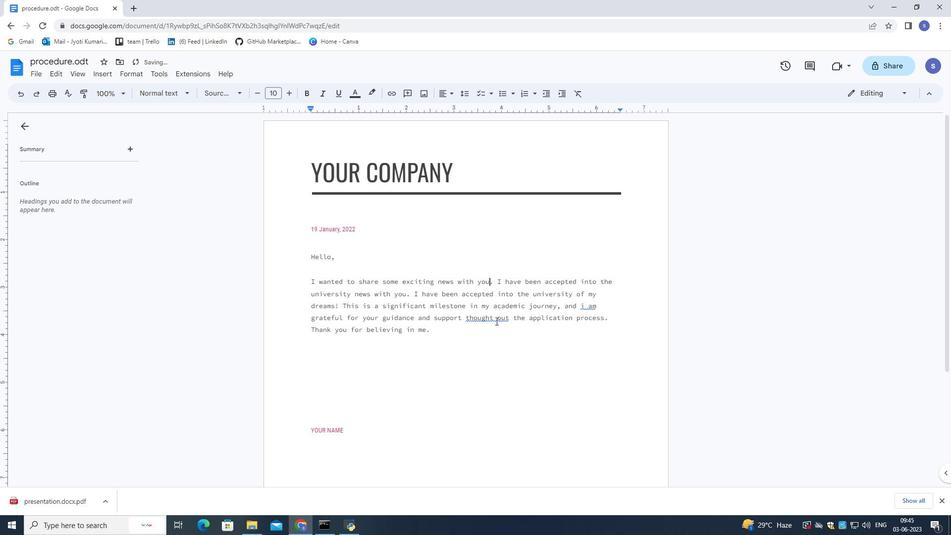 
Action: Mouse moved to (494, 305)
Screenshot: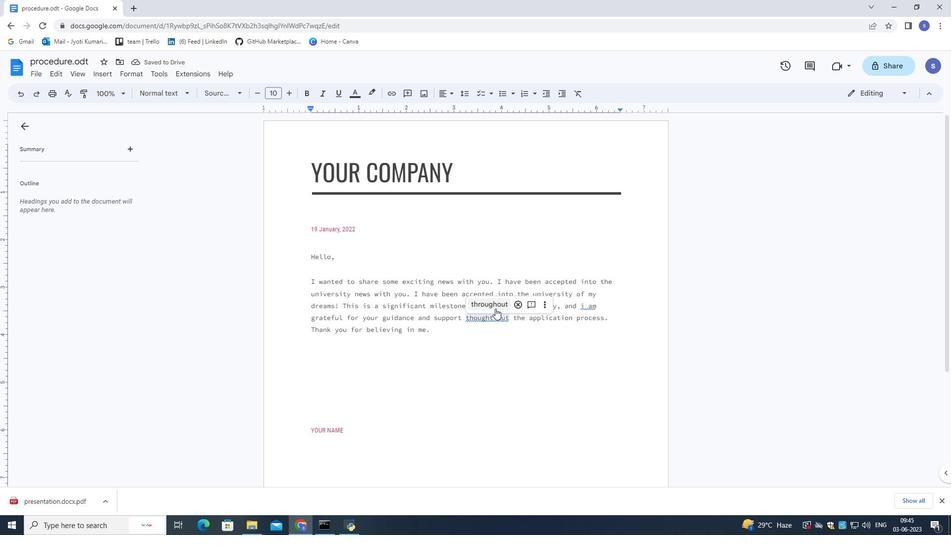 
Action: Mouse pressed left at (494, 305)
Screenshot: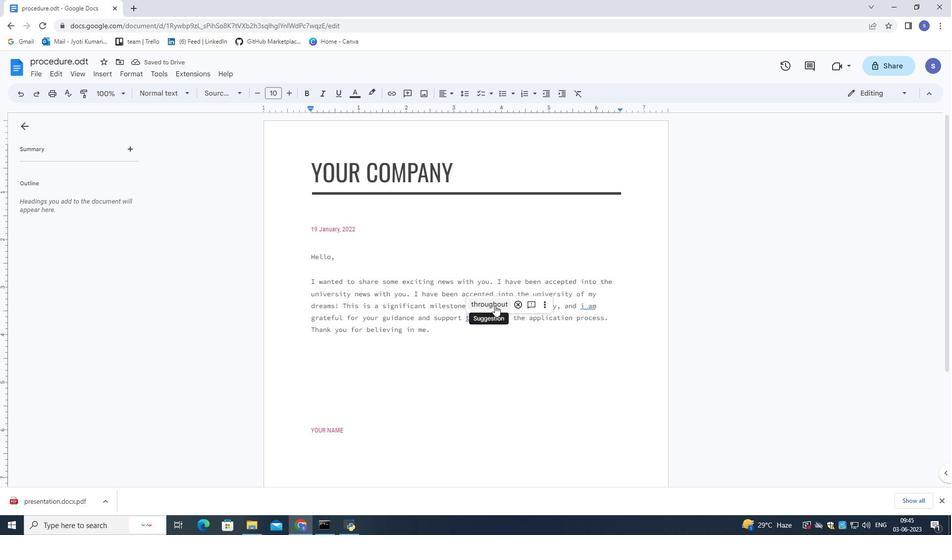 
Action: Mouse moved to (587, 310)
Screenshot: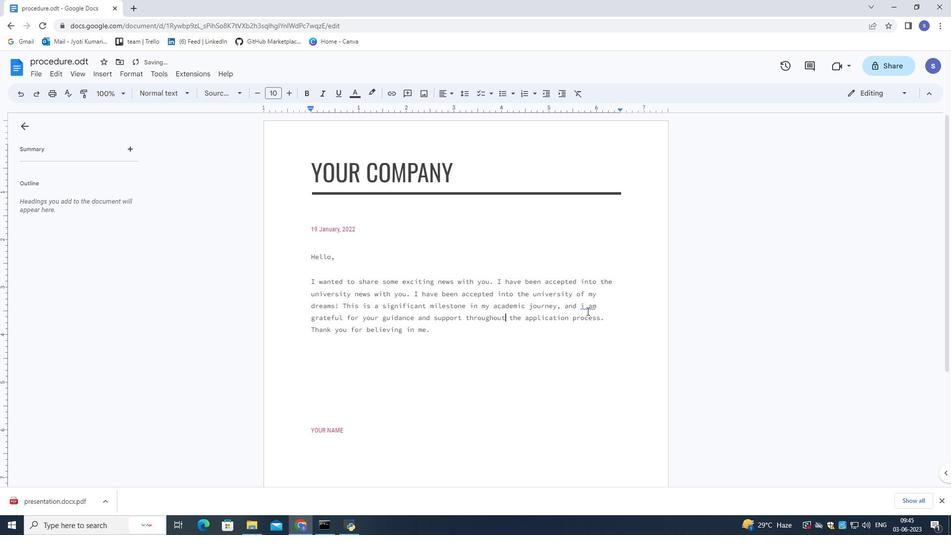 
Action: Mouse pressed left at (587, 310)
Screenshot: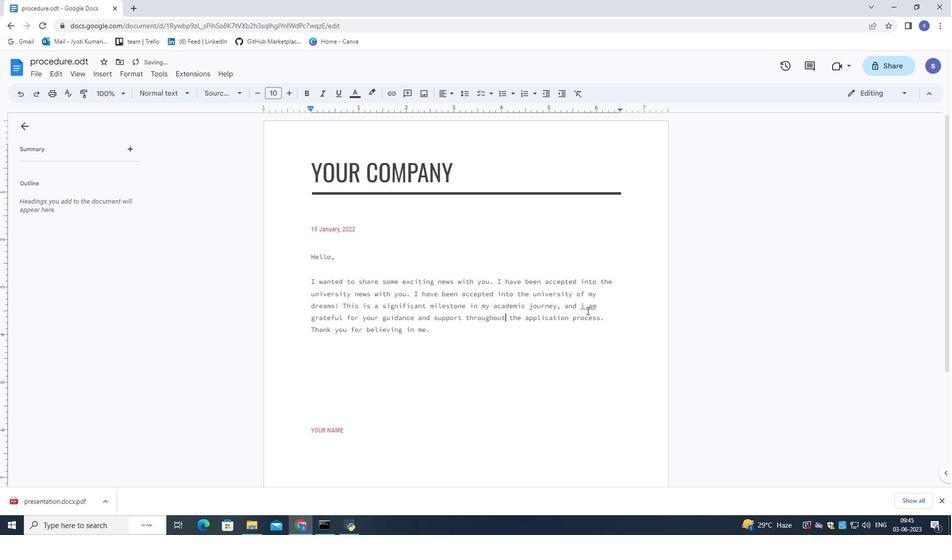 
Action: Mouse moved to (590, 294)
Screenshot: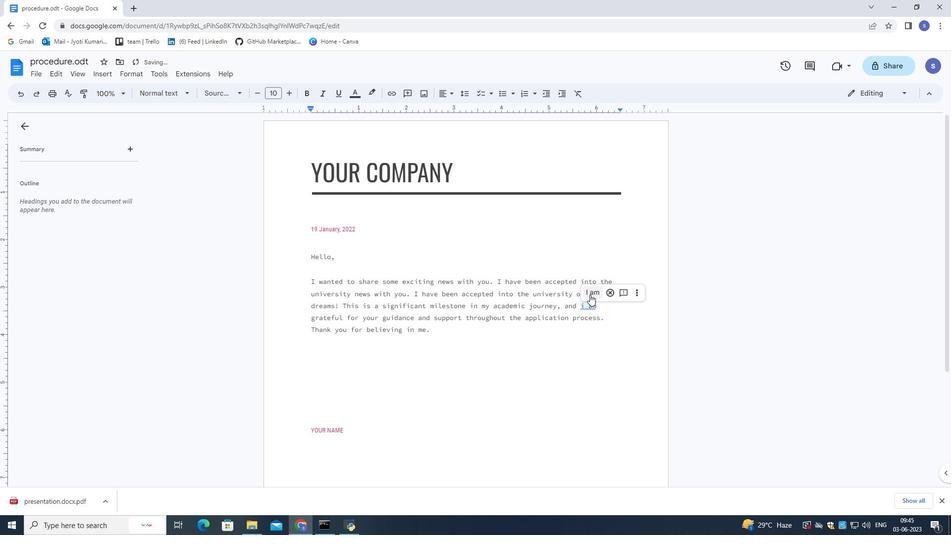 
Action: Mouse pressed left at (590, 294)
Screenshot: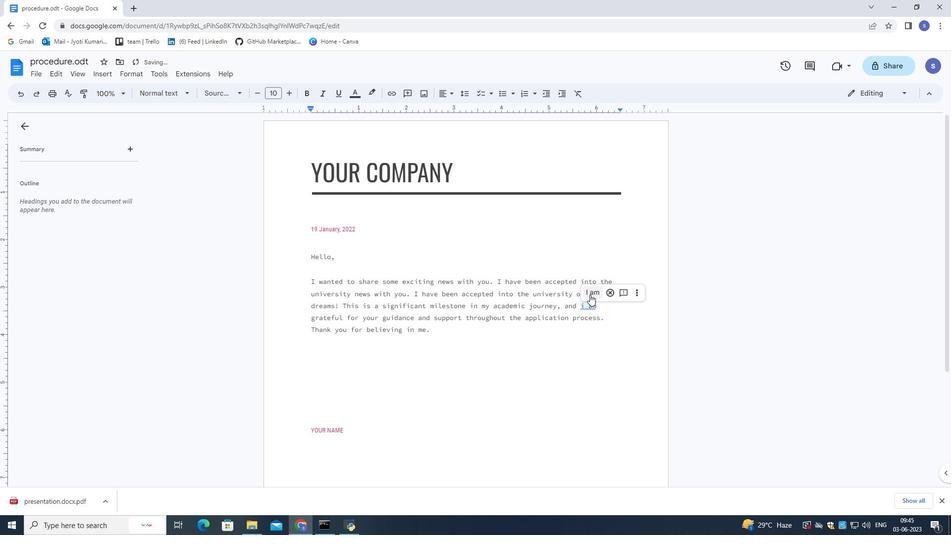 
Action: Mouse moved to (373, 433)
Screenshot: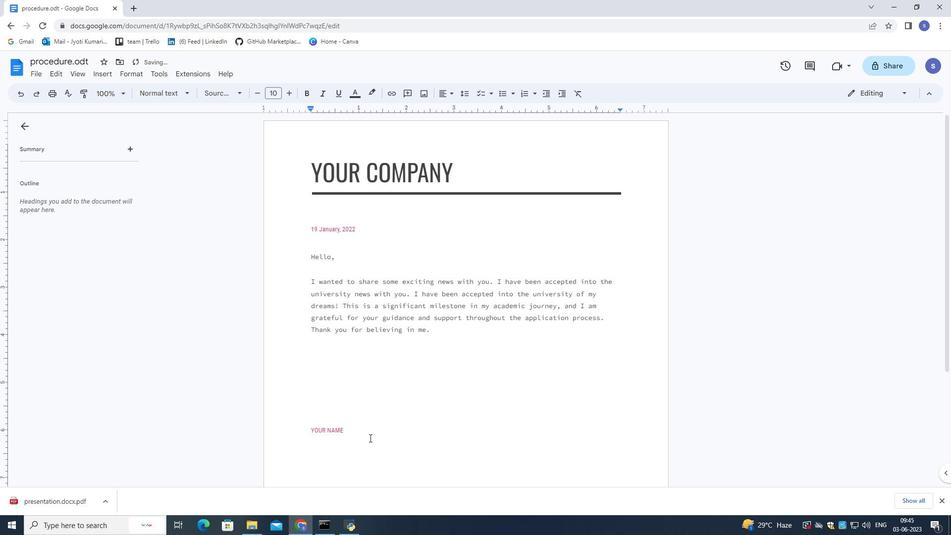 
Action: Mouse pressed left at (373, 433)
Screenshot: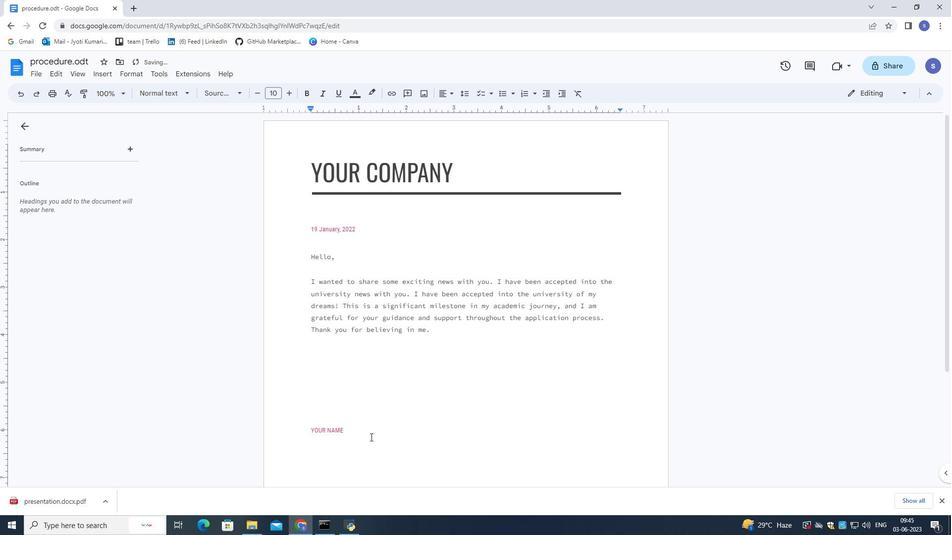 
Action: Key pressed <Key.enter><Key.shift>Leon
Screenshot: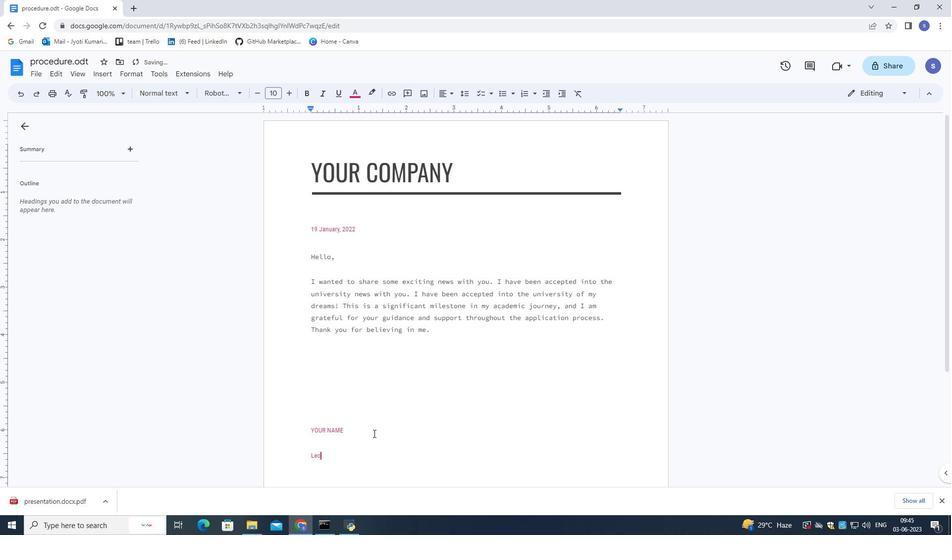 
Action: Mouse moved to (103, 76)
Screenshot: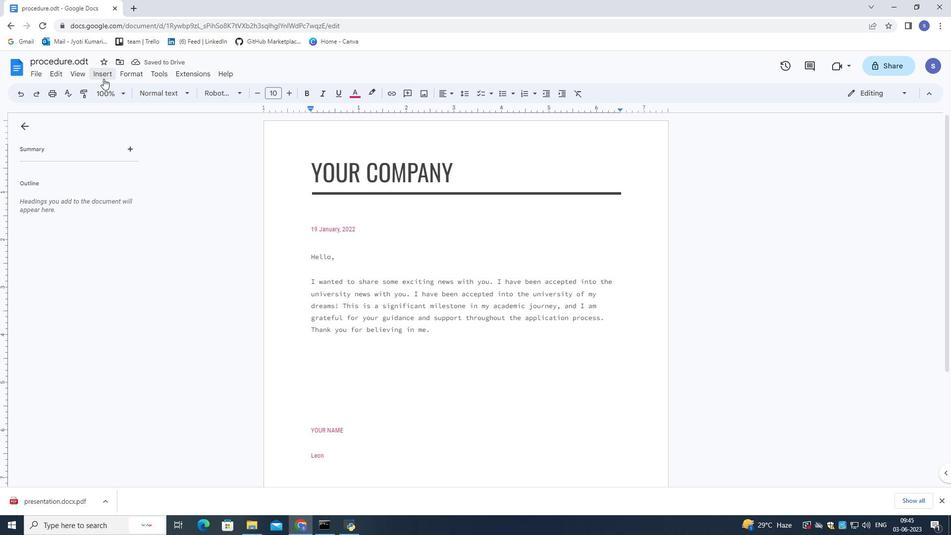 
Action: Mouse pressed left at (103, 76)
Screenshot: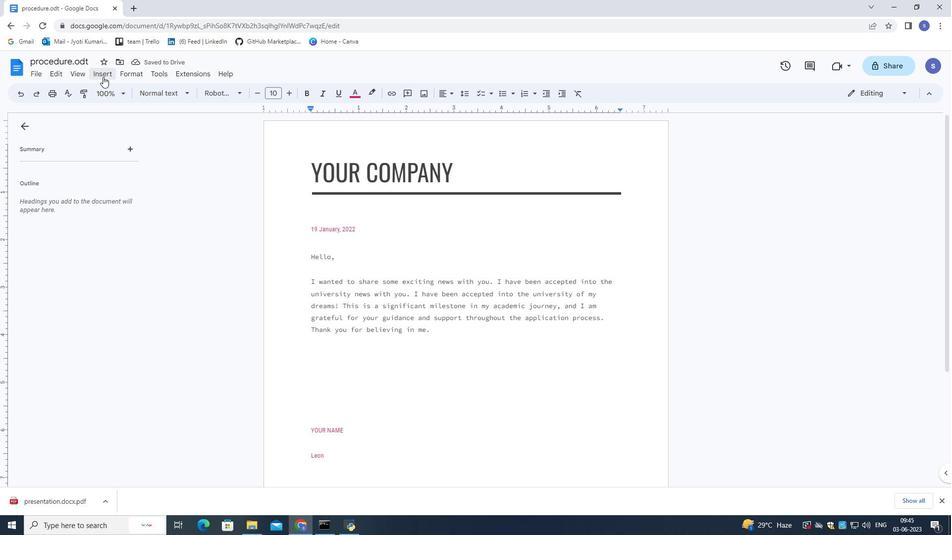 
Action: Mouse moved to (155, 306)
Screenshot: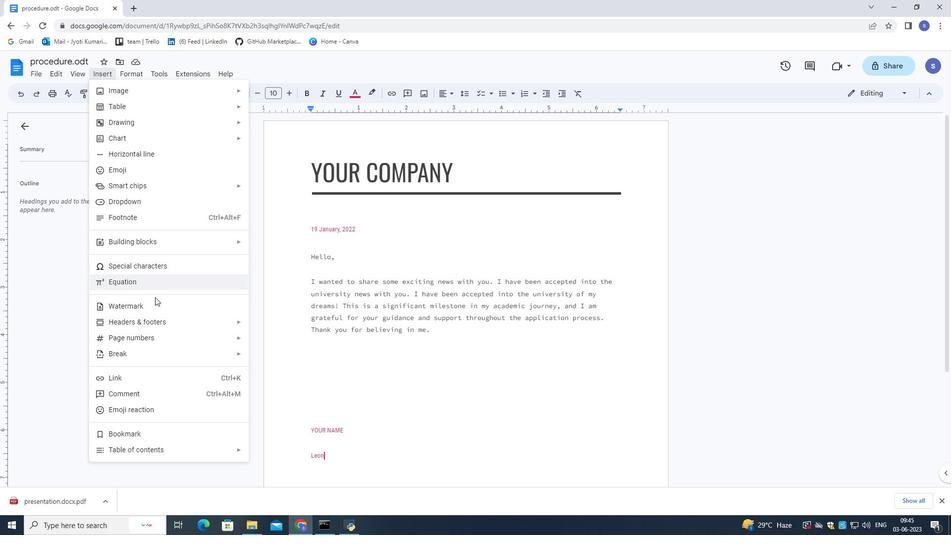 
Action: Mouse pressed left at (155, 306)
Screenshot: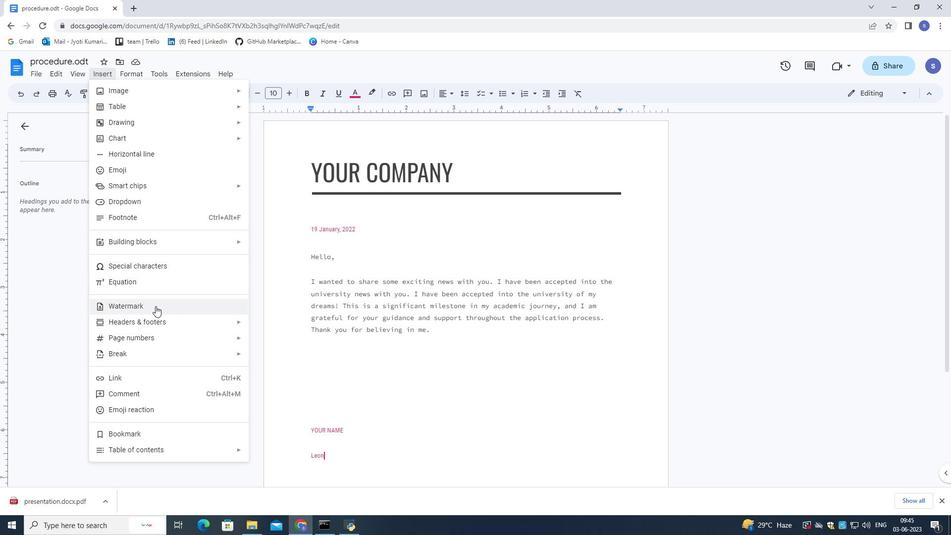 
Action: Mouse moved to (911, 128)
Screenshot: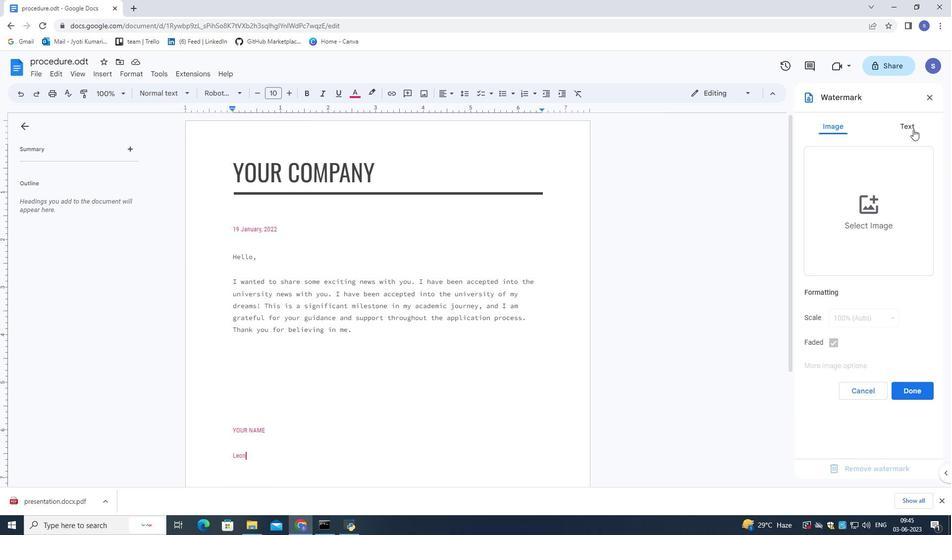 
Action: Mouse pressed left at (911, 128)
Screenshot: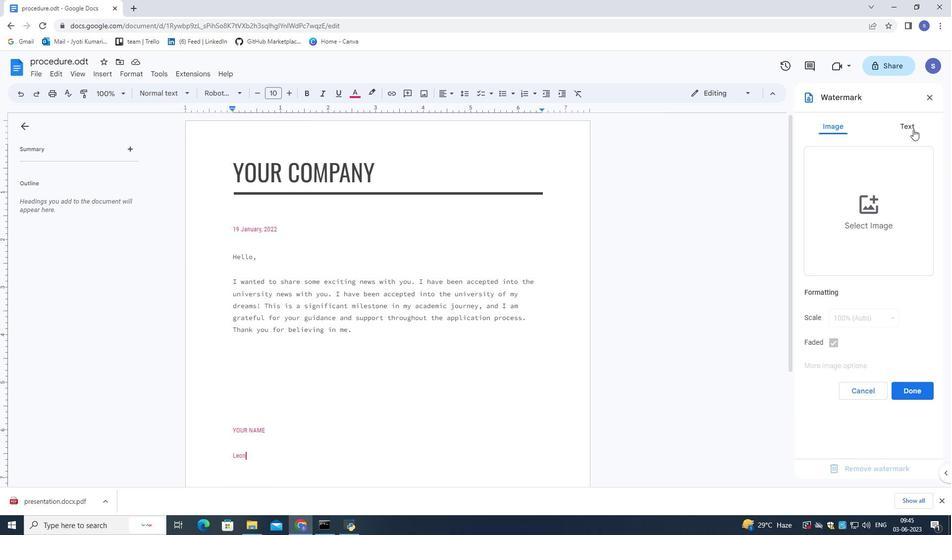 
Action: Mouse moved to (894, 155)
Screenshot: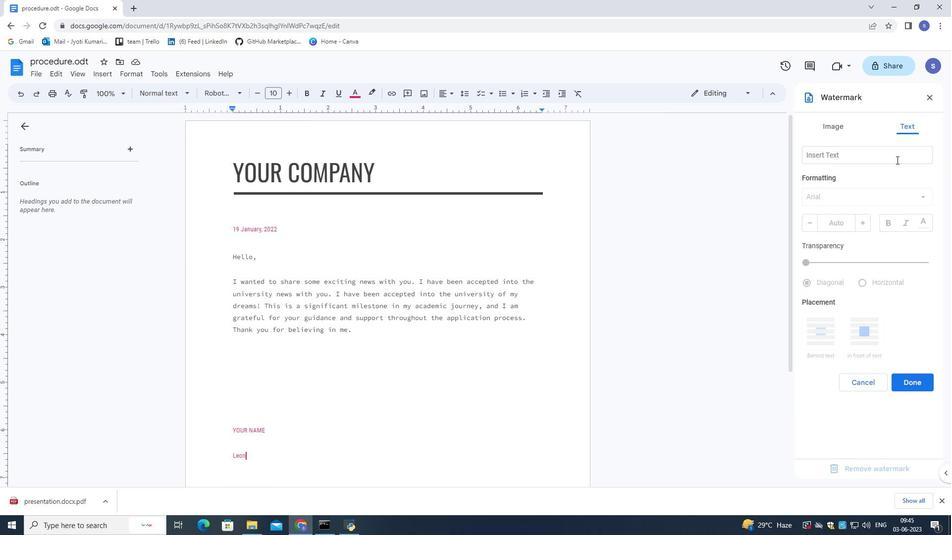 
Action: Mouse pressed left at (894, 155)
Screenshot: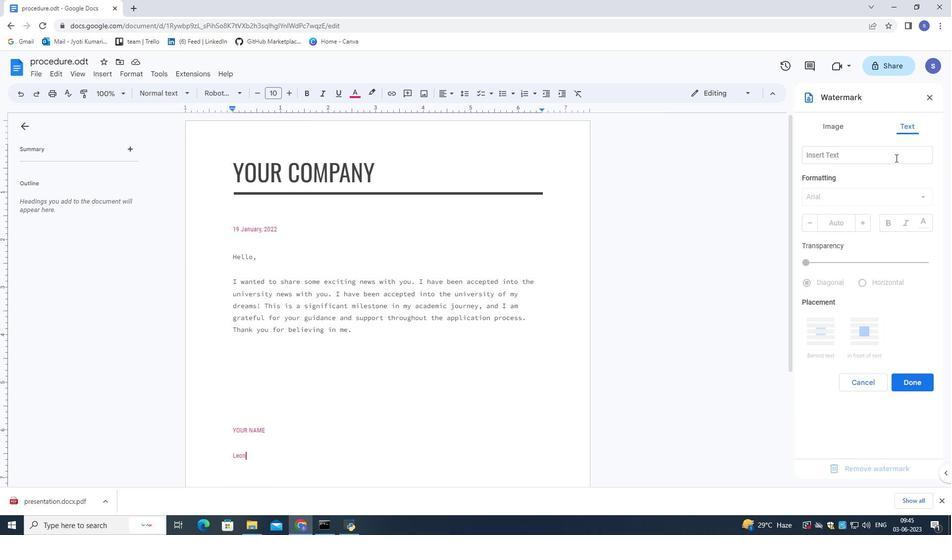 
Action: Mouse moved to (879, 158)
Screenshot: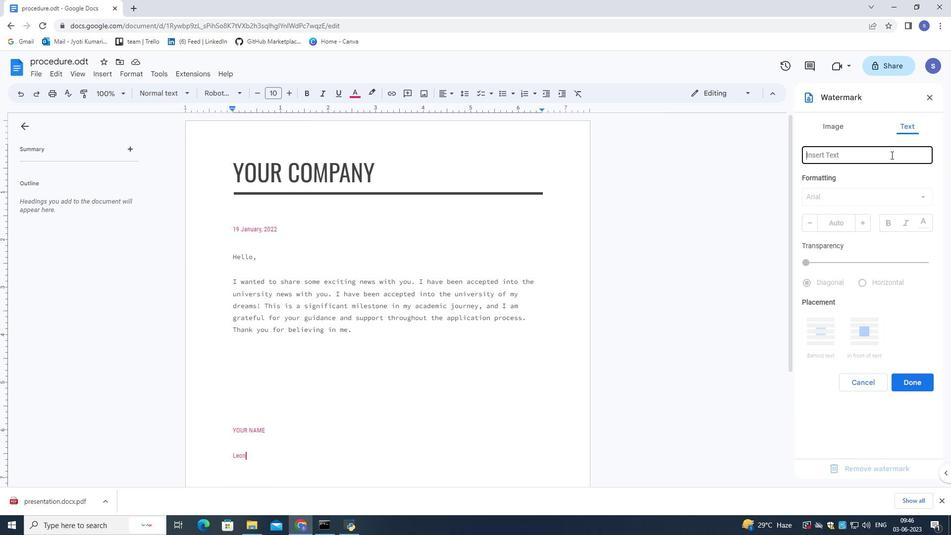 
Action: Key pressed <Key.shift>Ram<Key.shift><Key.shift><Key.shift>&sons
Screenshot: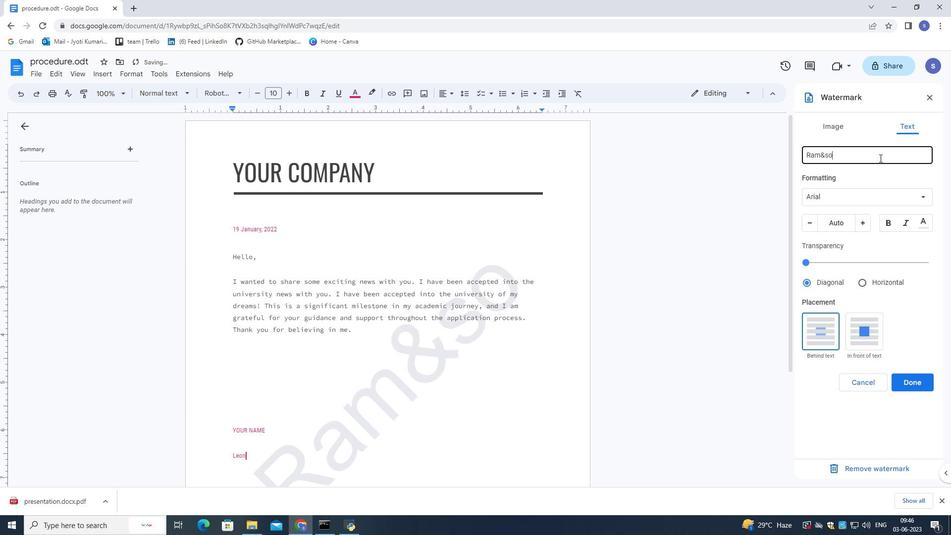 
Action: Mouse moved to (865, 218)
Screenshot: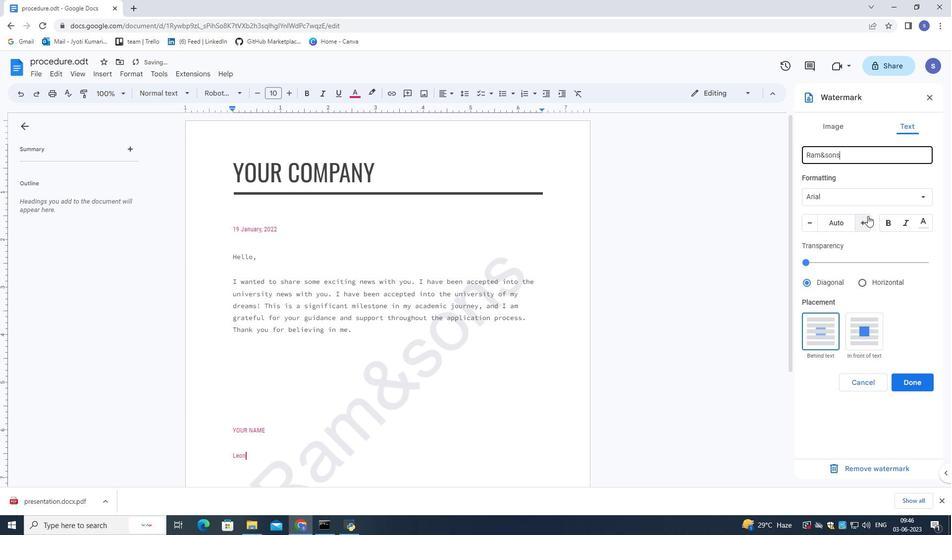 
Action: Mouse pressed left at (865, 218)
Screenshot: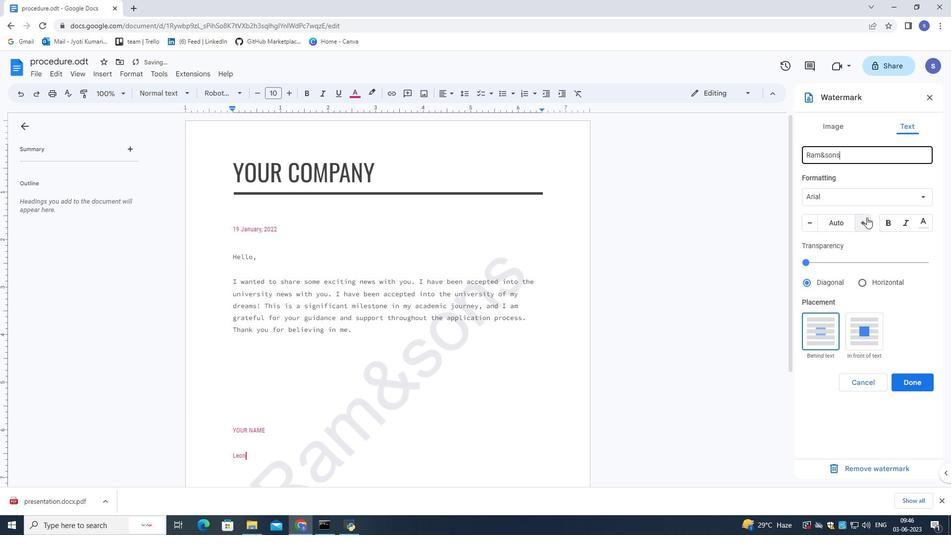 
Action: Mouse pressed left at (865, 218)
Screenshot: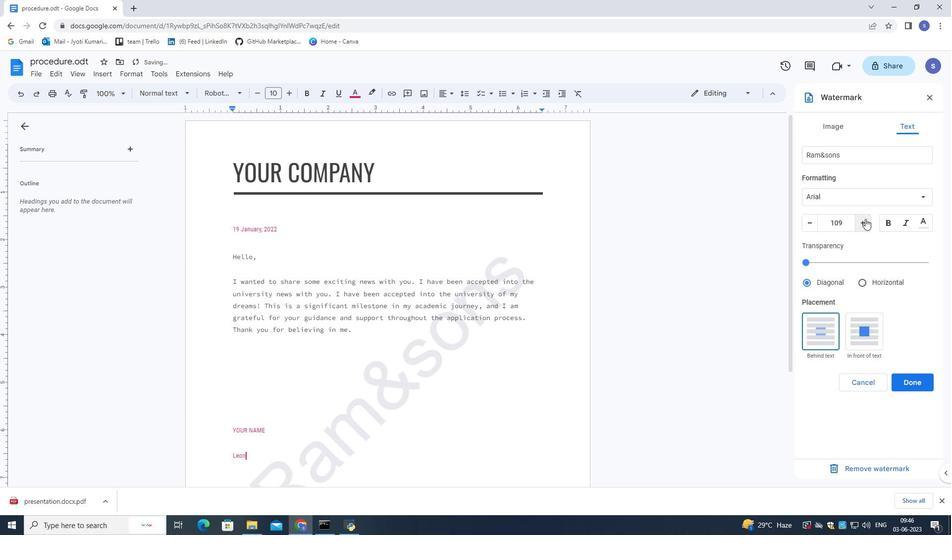 
Action: Mouse pressed left at (865, 218)
Screenshot: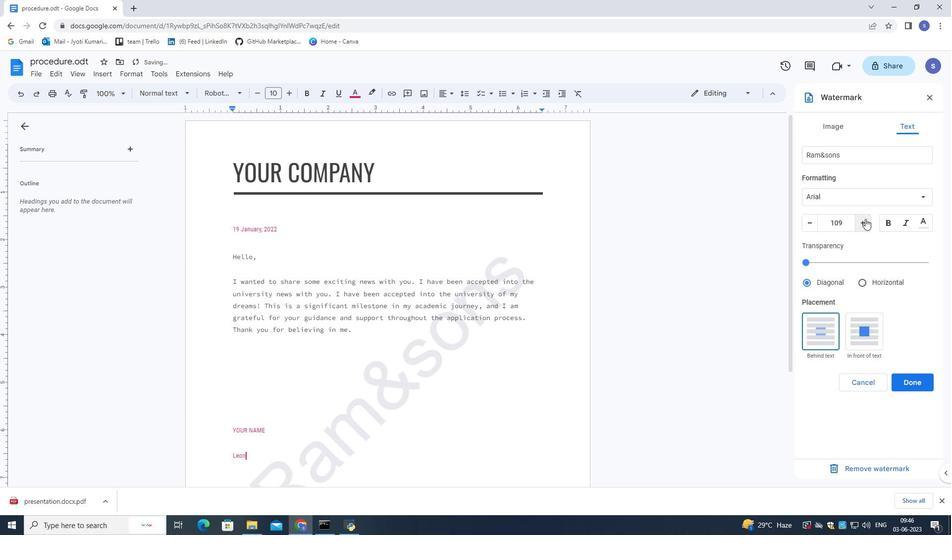 
Action: Mouse pressed left at (865, 218)
Screenshot: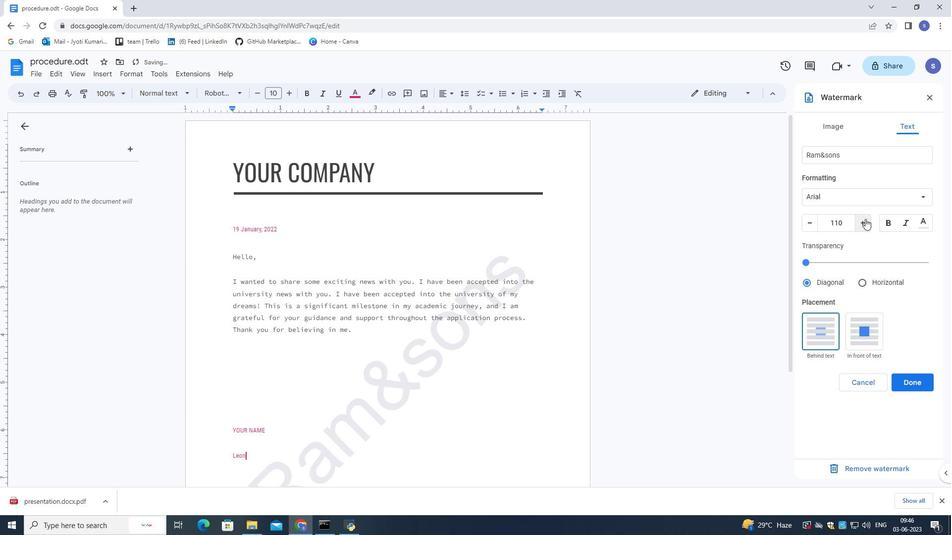 
Action: Mouse moved to (809, 226)
Screenshot: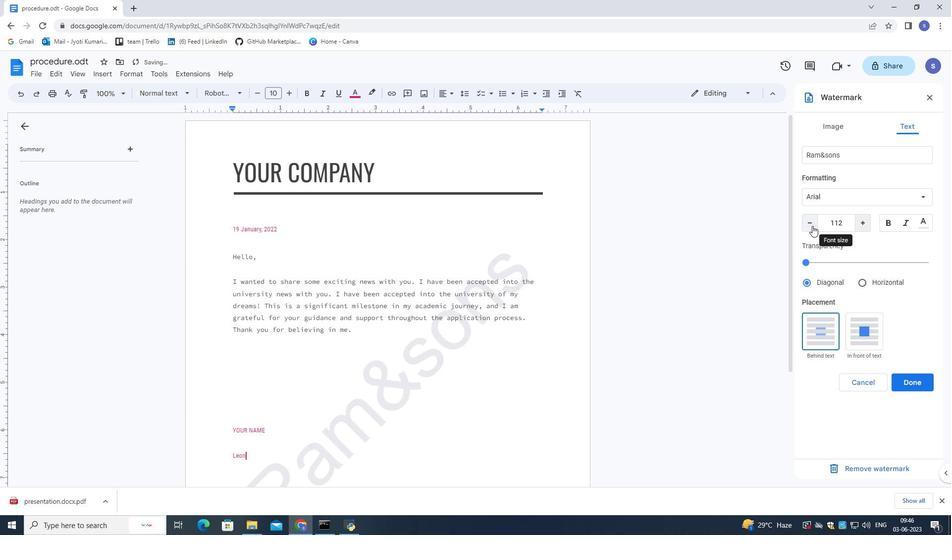 
Action: Mouse pressed left at (809, 226)
Screenshot: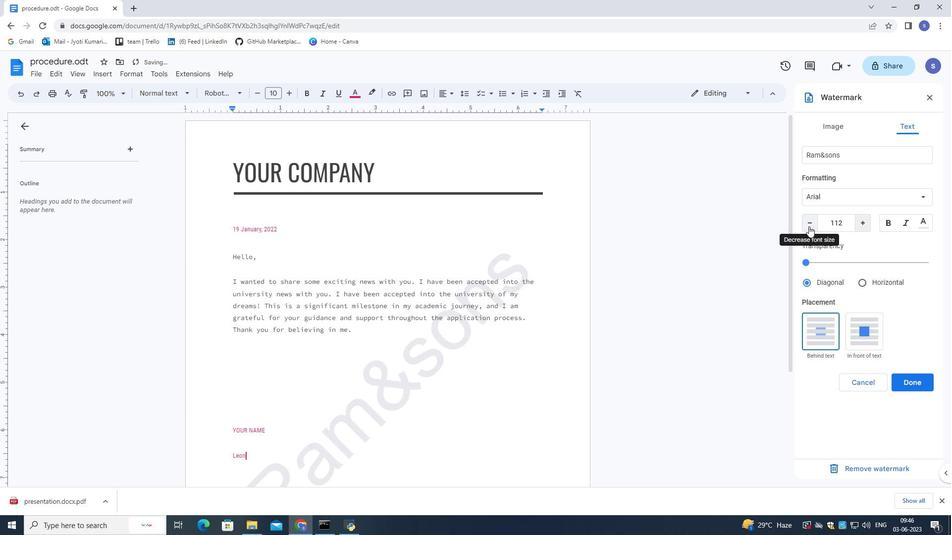 
Action: Mouse moved to (845, 190)
Screenshot: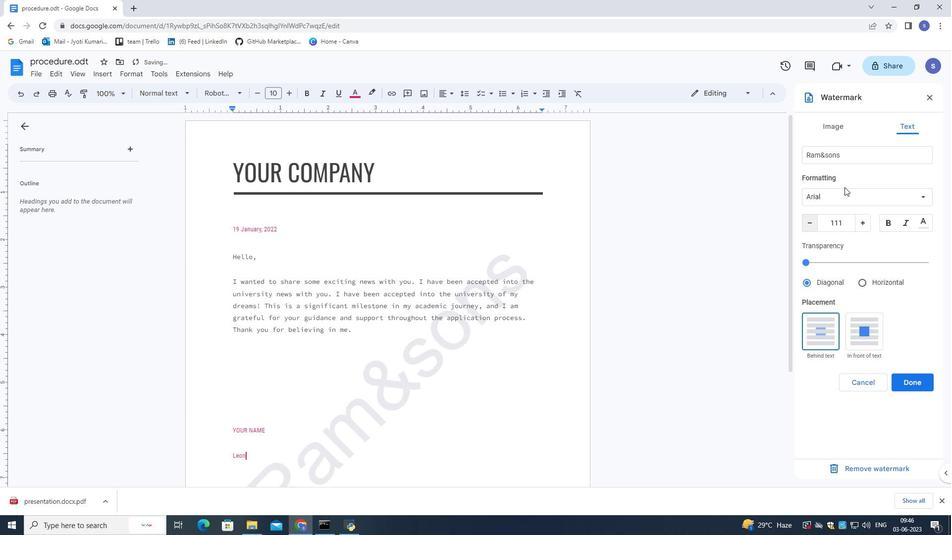 
Action: Mouse pressed left at (845, 190)
Screenshot: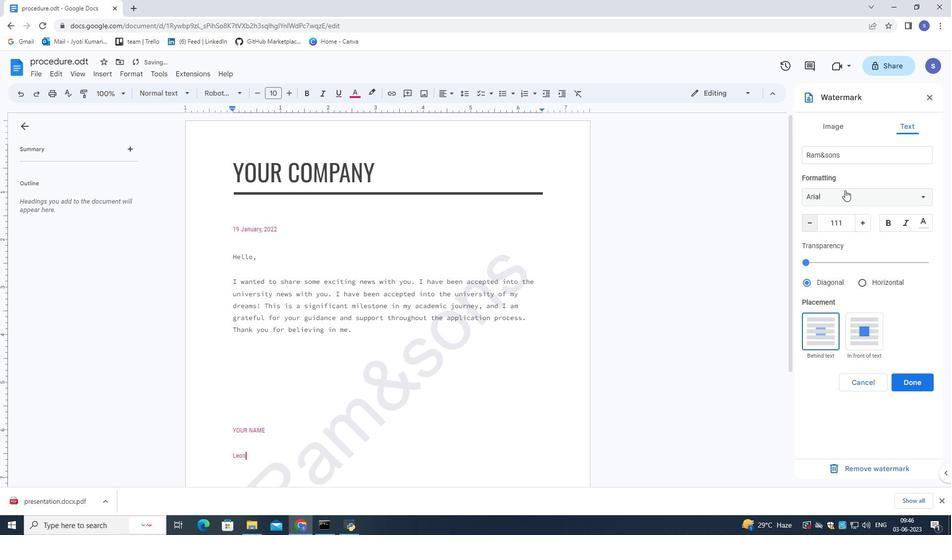 
Action: Mouse moved to (850, 276)
Screenshot: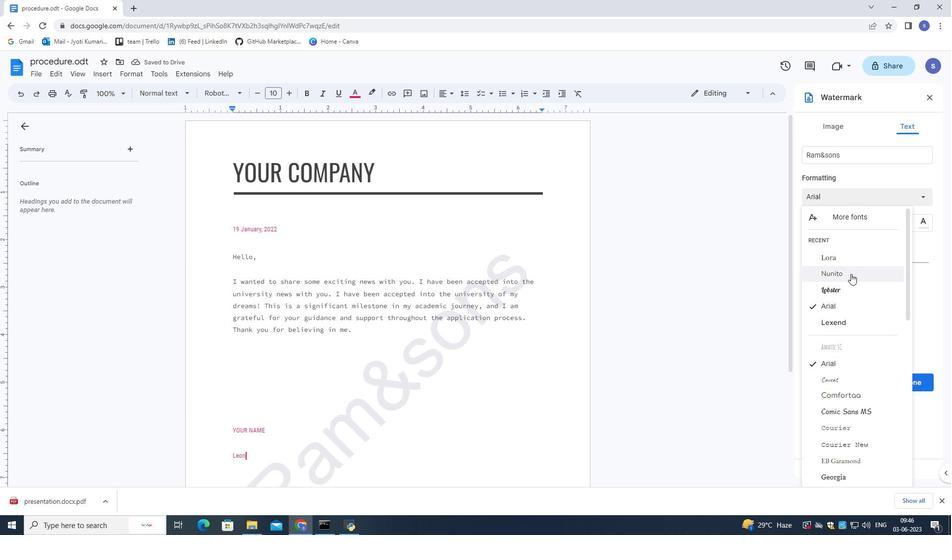 
Action: Mouse pressed left at (850, 276)
Screenshot: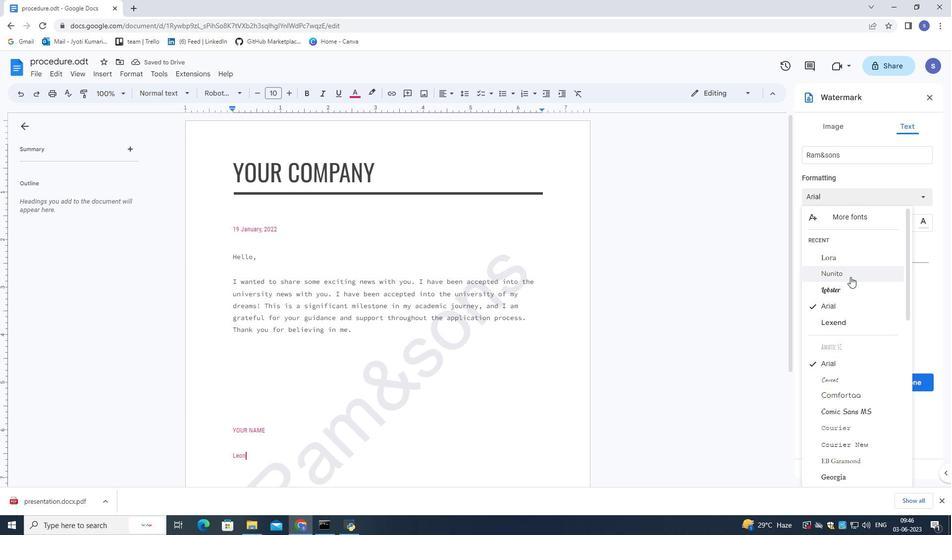 
Action: Mouse moved to (824, 284)
Screenshot: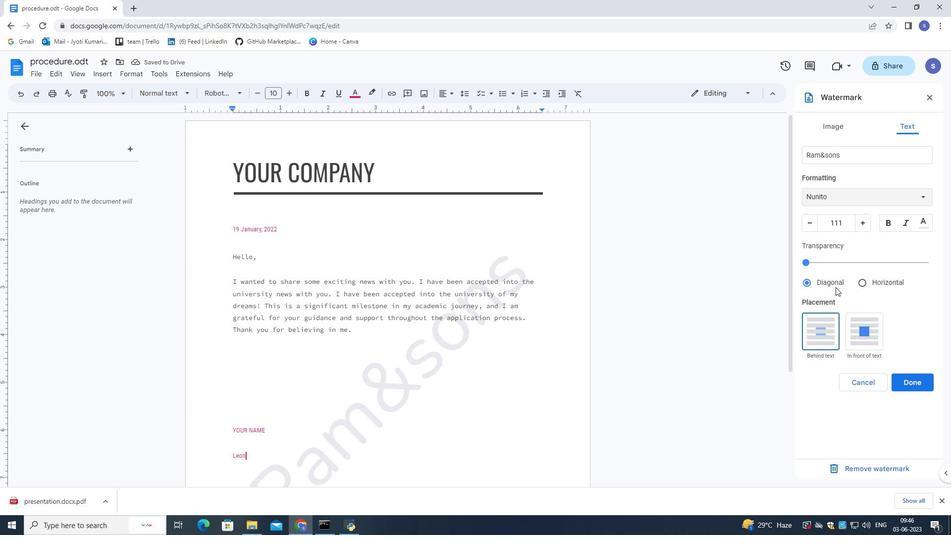 
Action: Mouse pressed left at (824, 284)
Screenshot: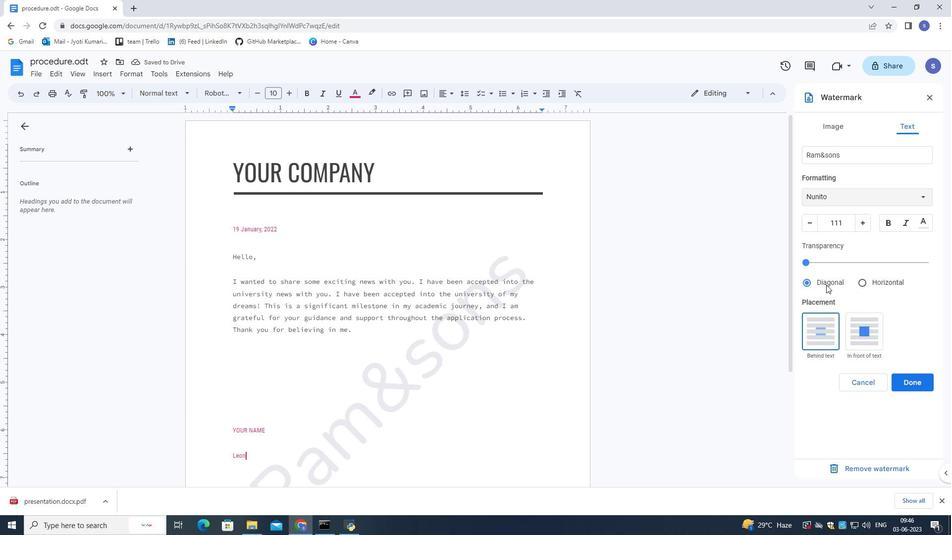 
Action: Mouse moved to (915, 382)
Screenshot: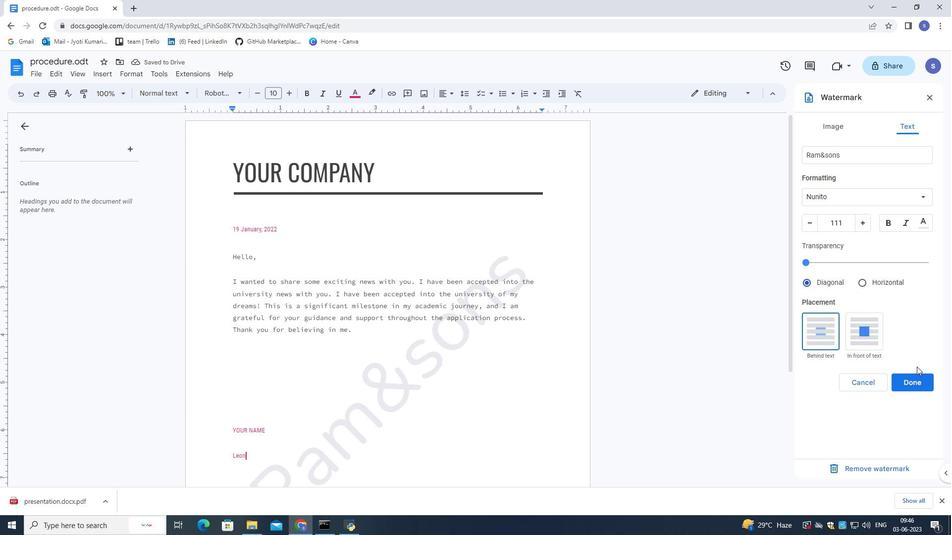 
Action: Mouse pressed left at (915, 382)
Screenshot: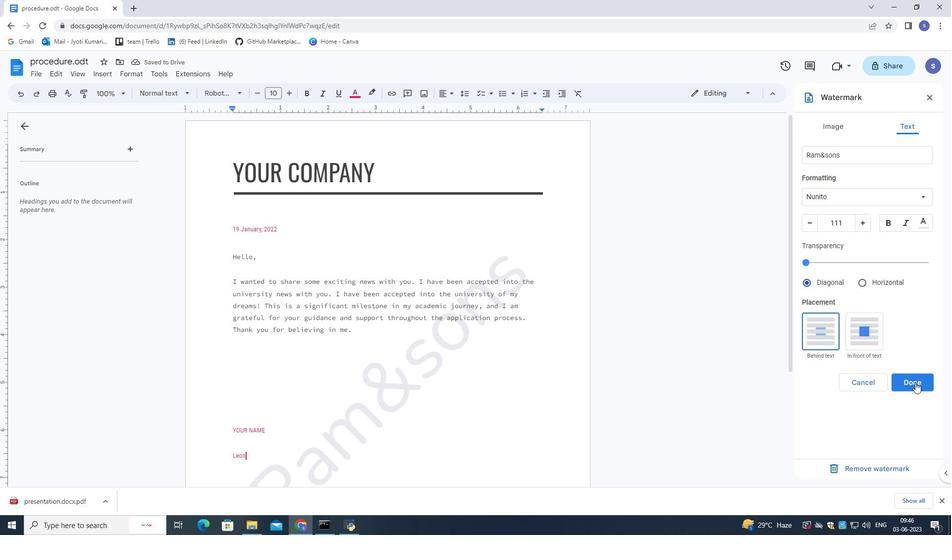 
Action: Mouse moved to (616, 286)
Screenshot: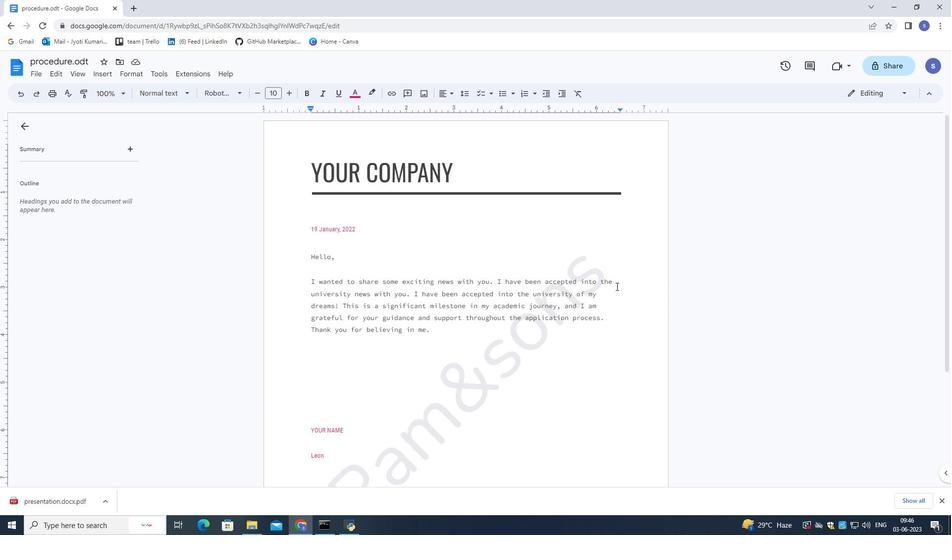 
